 Task: Format the 'Budget Tracker' text with the Bell MT font, size 20, bold, and red color.
Action: Mouse moved to (128, 132)
Screenshot: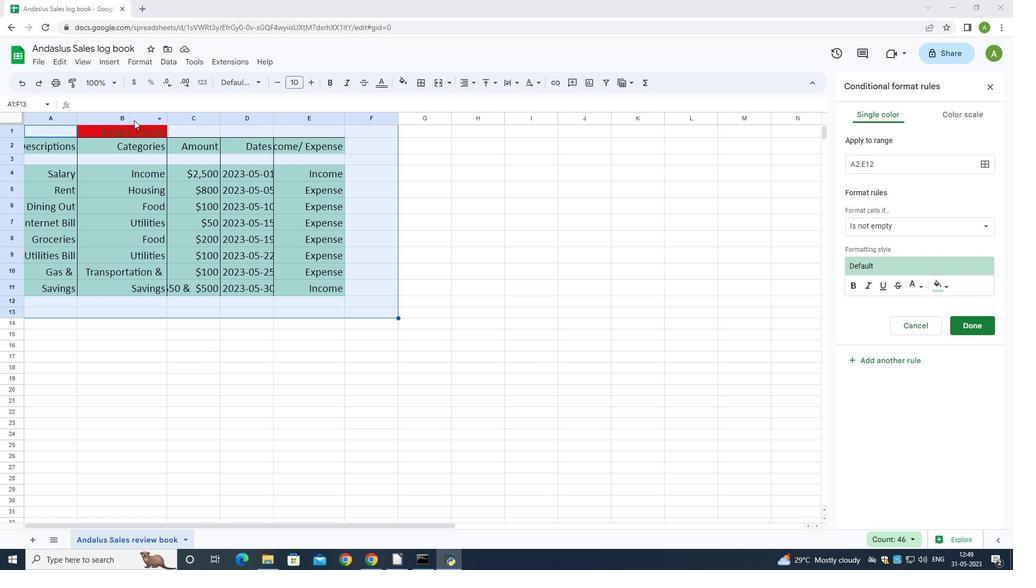 
Action: Mouse pressed left at (128, 132)
Screenshot: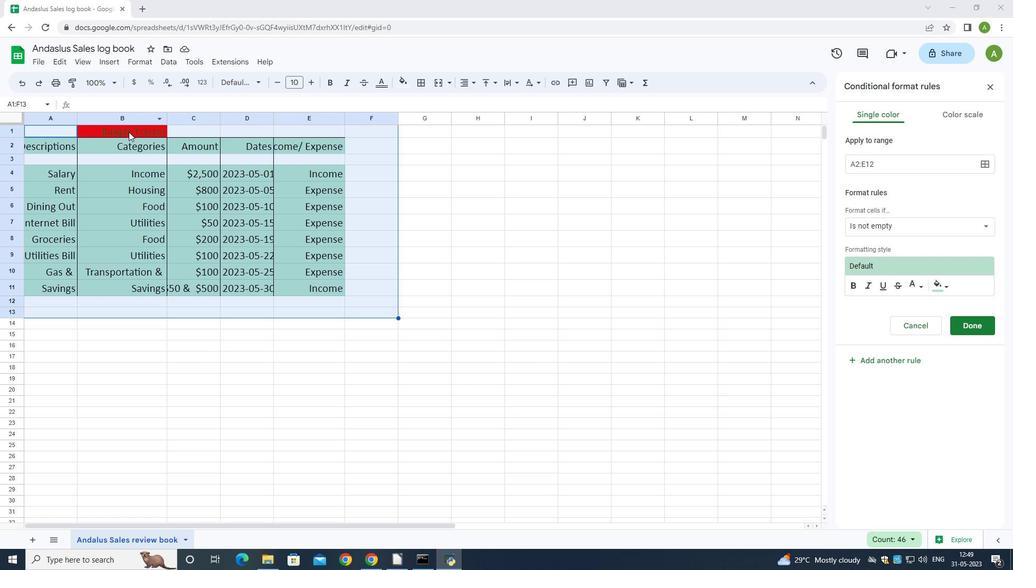 
Action: Mouse moved to (233, 83)
Screenshot: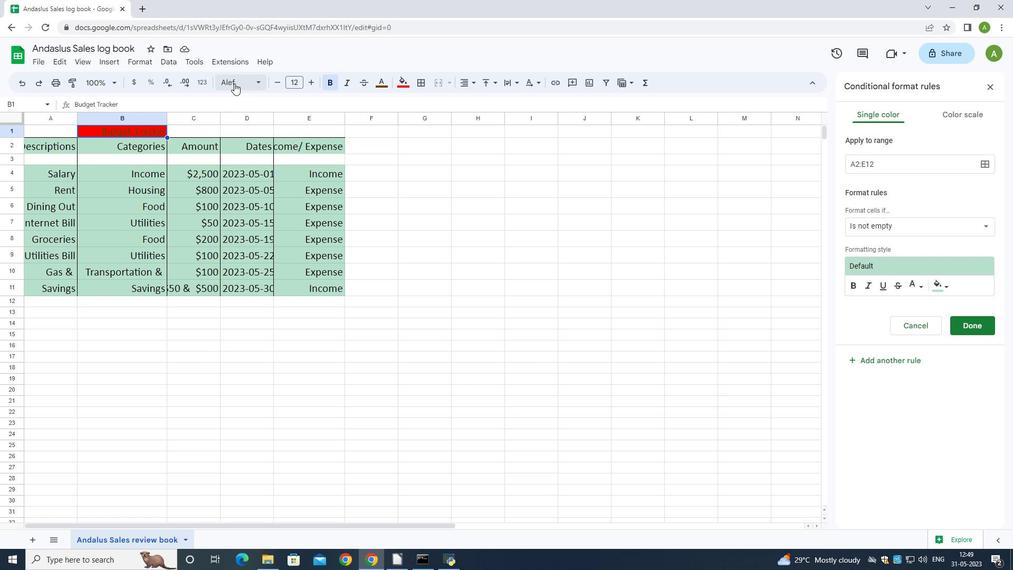 
Action: Mouse pressed left at (233, 83)
Screenshot: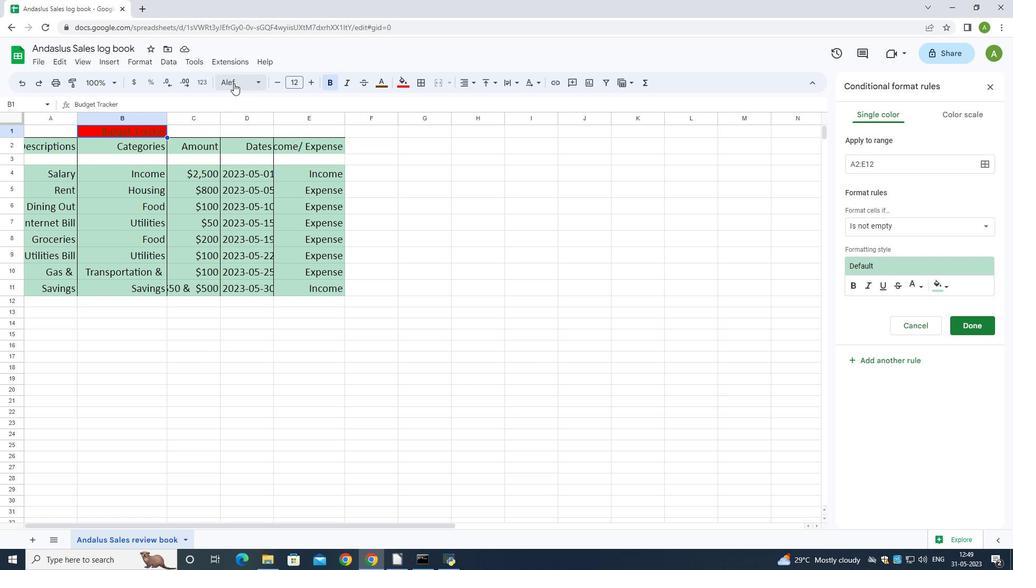 
Action: Mouse moved to (279, 257)
Screenshot: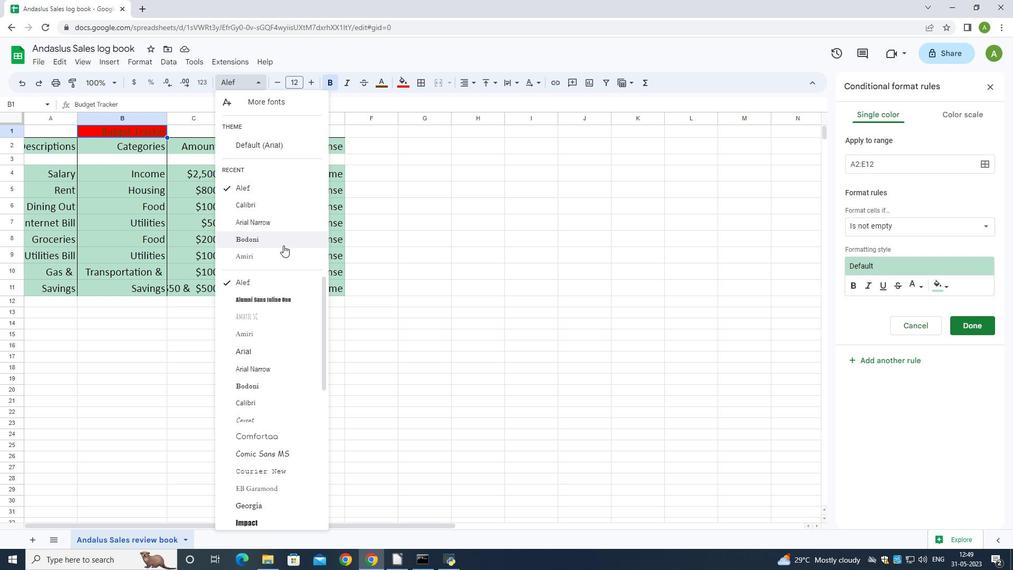 
Action: Mouse scrolled (279, 257) with delta (0, 0)
Screenshot: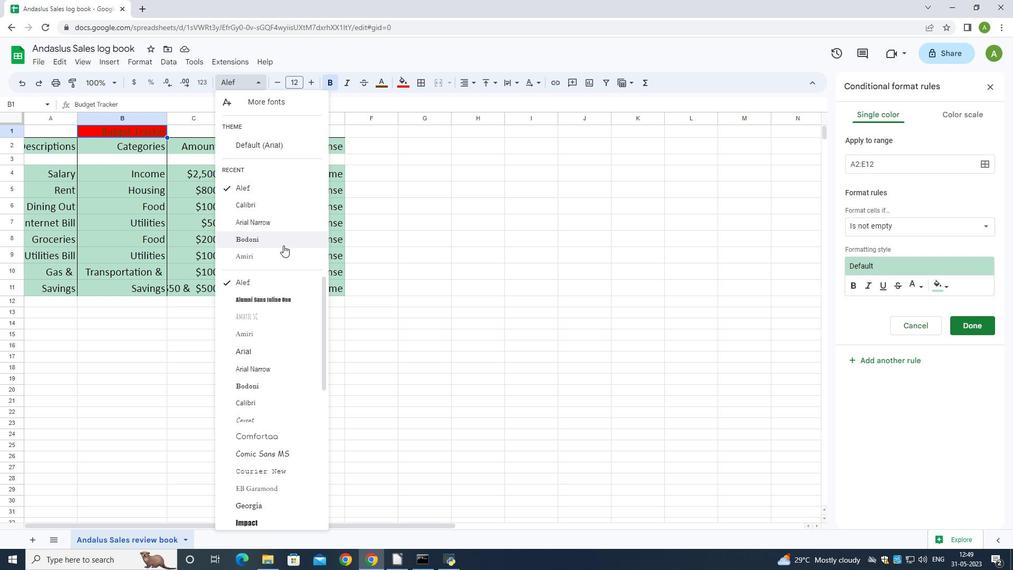 
Action: Mouse moved to (277, 262)
Screenshot: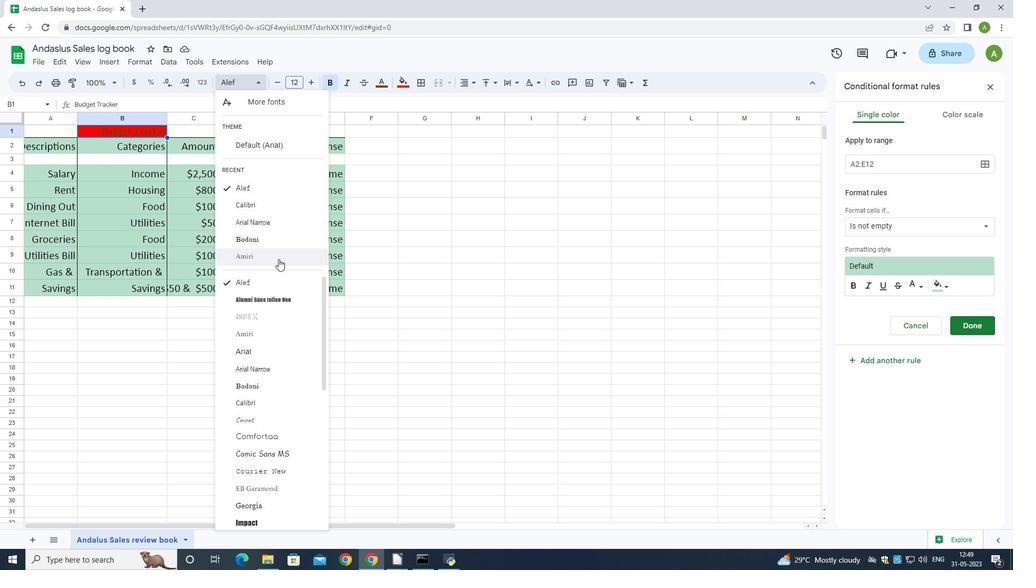 
Action: Mouse scrolled (277, 261) with delta (0, 0)
Screenshot: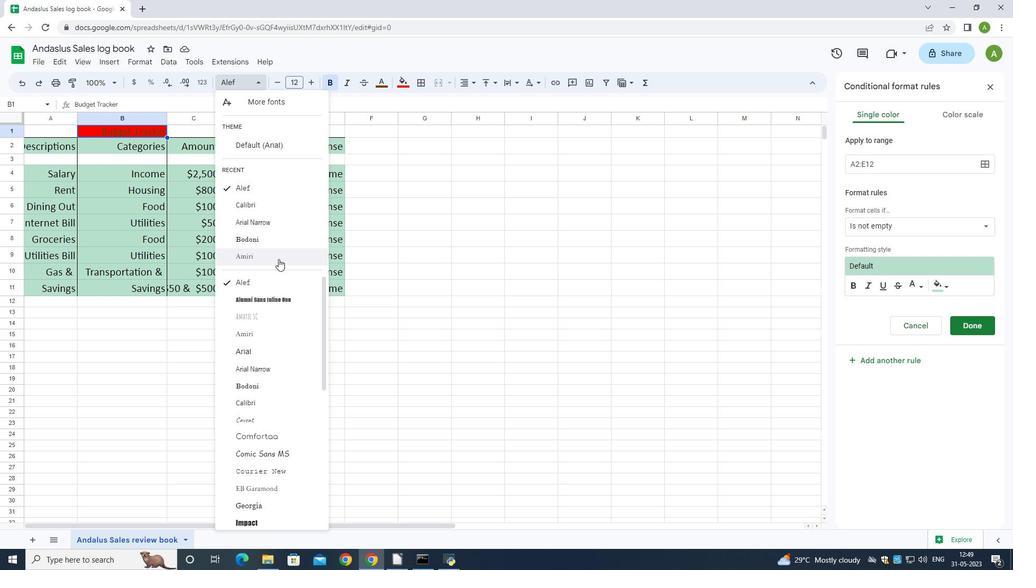 
Action: Mouse moved to (276, 264)
Screenshot: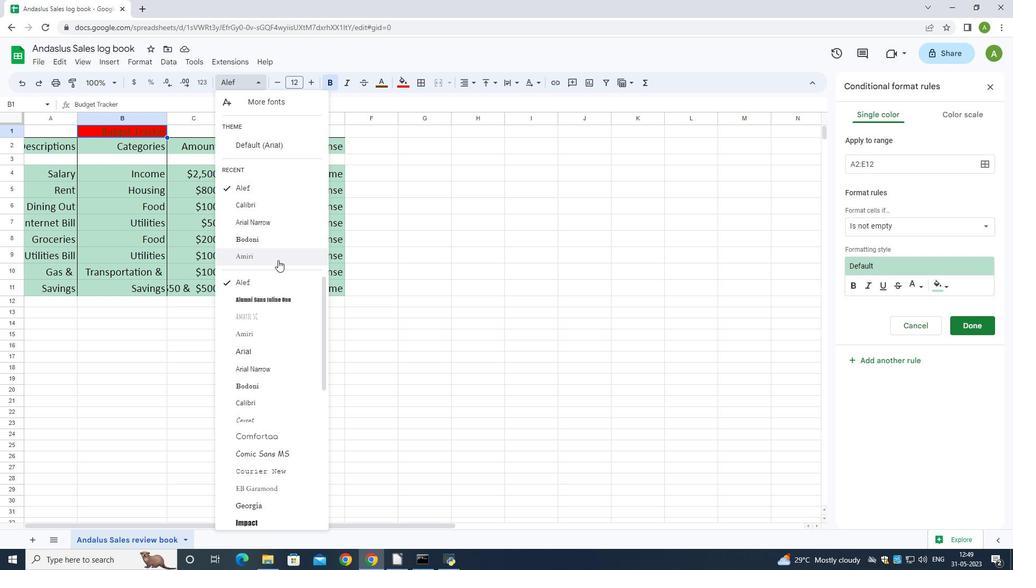 
Action: Mouse scrolled (276, 263) with delta (0, 0)
Screenshot: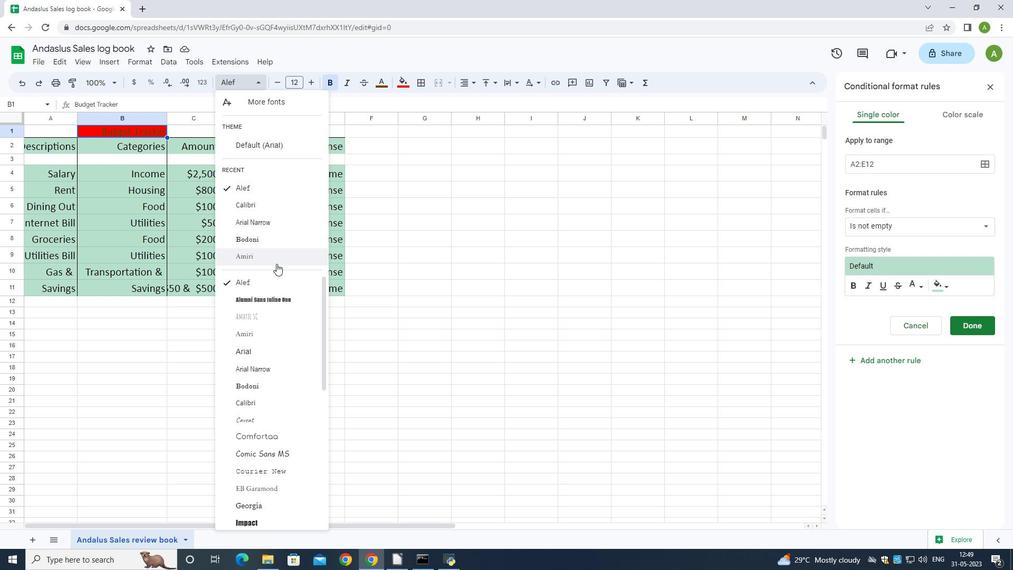 
Action: Mouse scrolled (276, 263) with delta (0, 0)
Screenshot: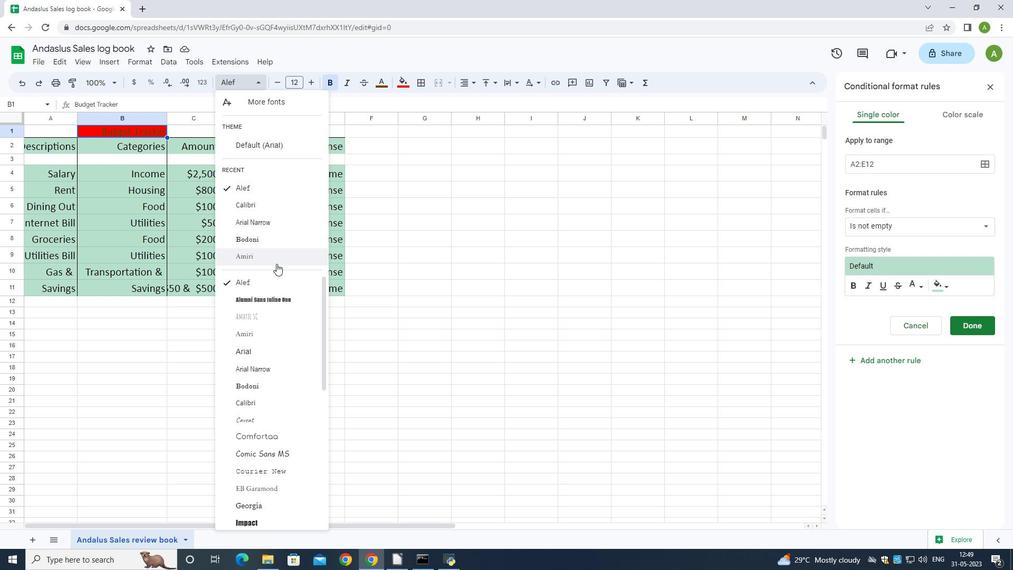 
Action: Mouse scrolled (276, 263) with delta (0, 0)
Screenshot: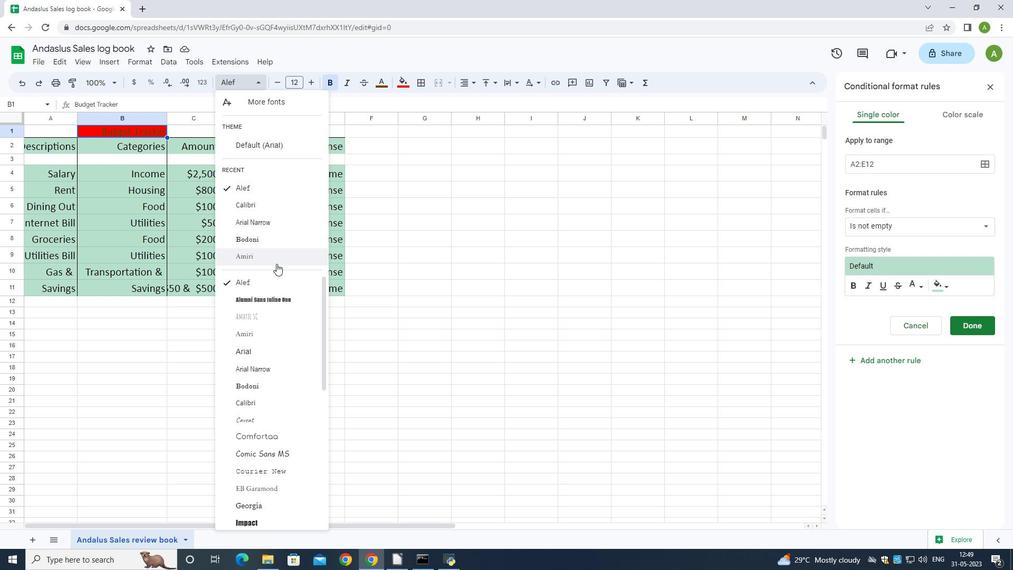
Action: Mouse moved to (281, 375)
Screenshot: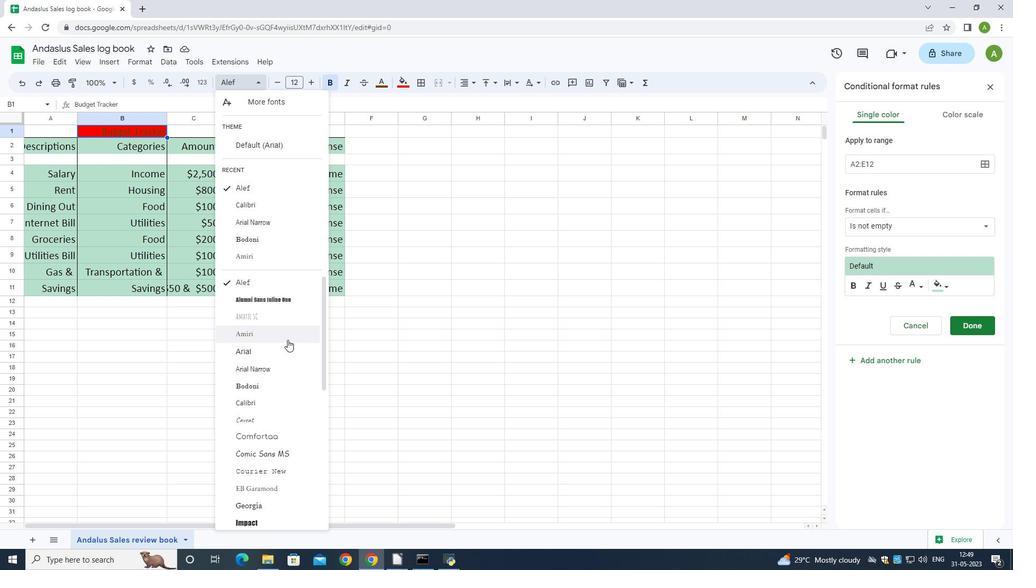 
Action: Mouse scrolled (281, 375) with delta (0, 0)
Screenshot: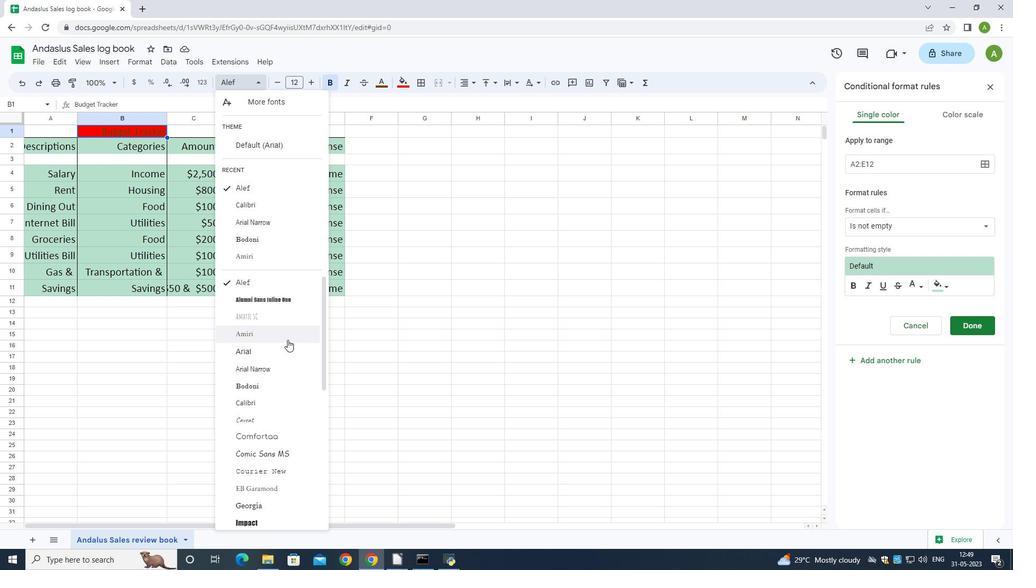 
Action: Mouse moved to (281, 380)
Screenshot: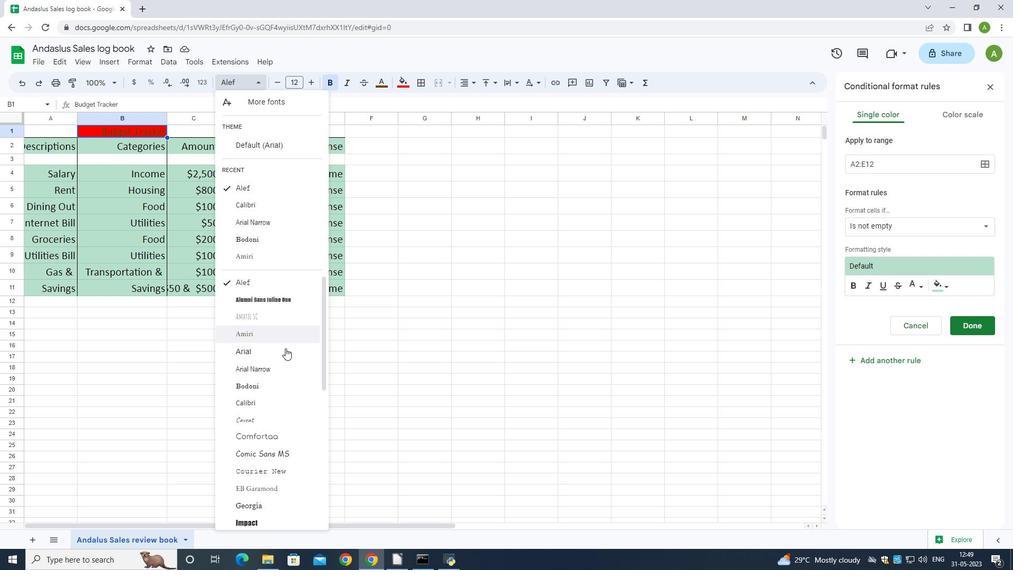 
Action: Mouse scrolled (281, 380) with delta (0, 0)
Screenshot: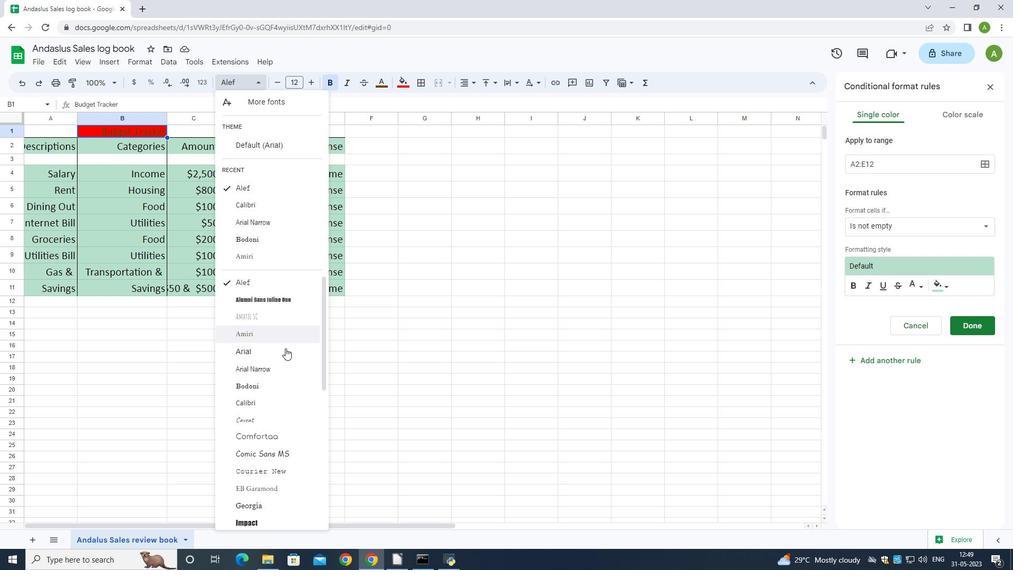 
Action: Mouse moved to (278, 401)
Screenshot: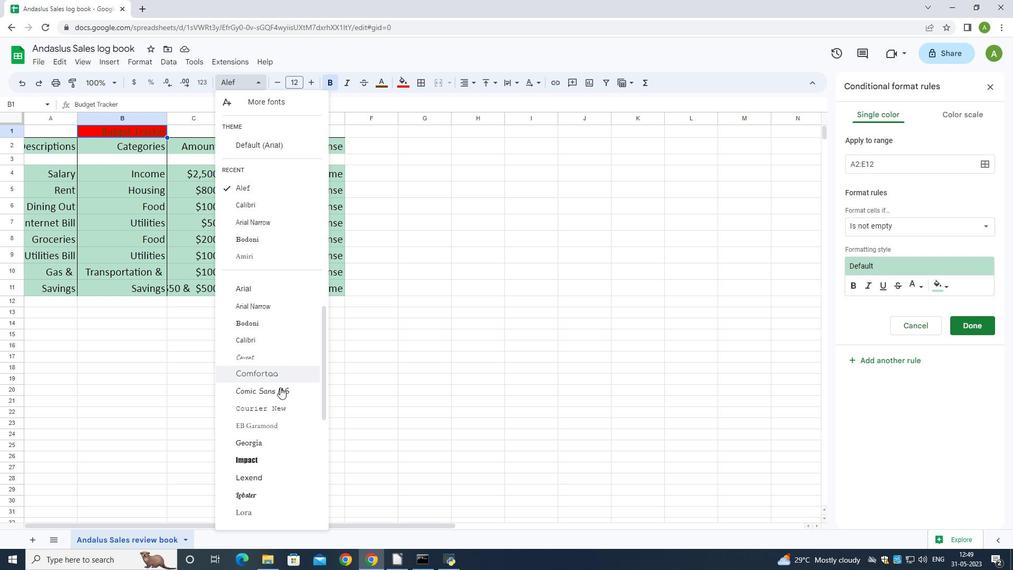 
Action: Mouse scrolled (278, 400) with delta (0, 0)
Screenshot: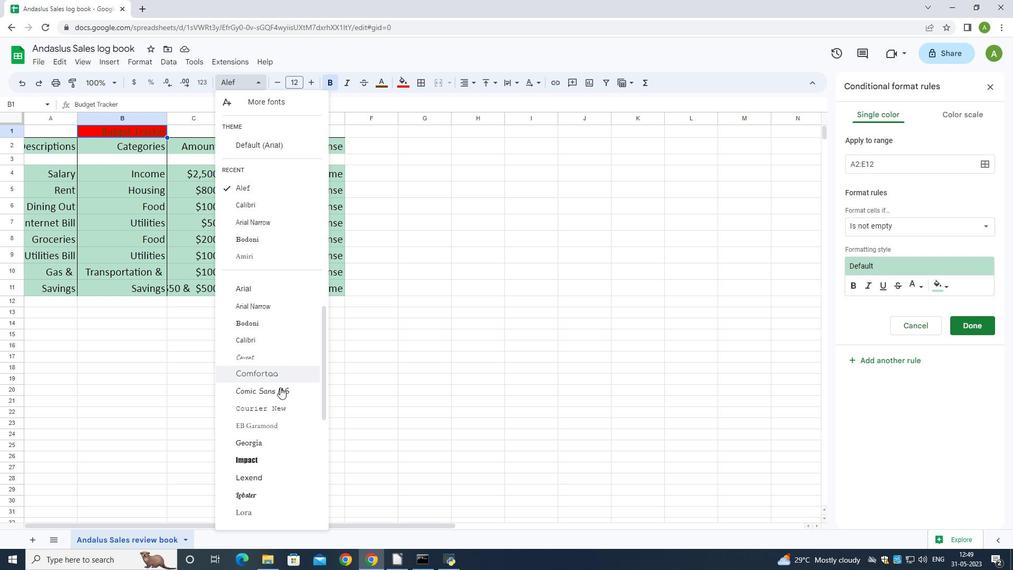 
Action: Mouse moved to (277, 404)
Screenshot: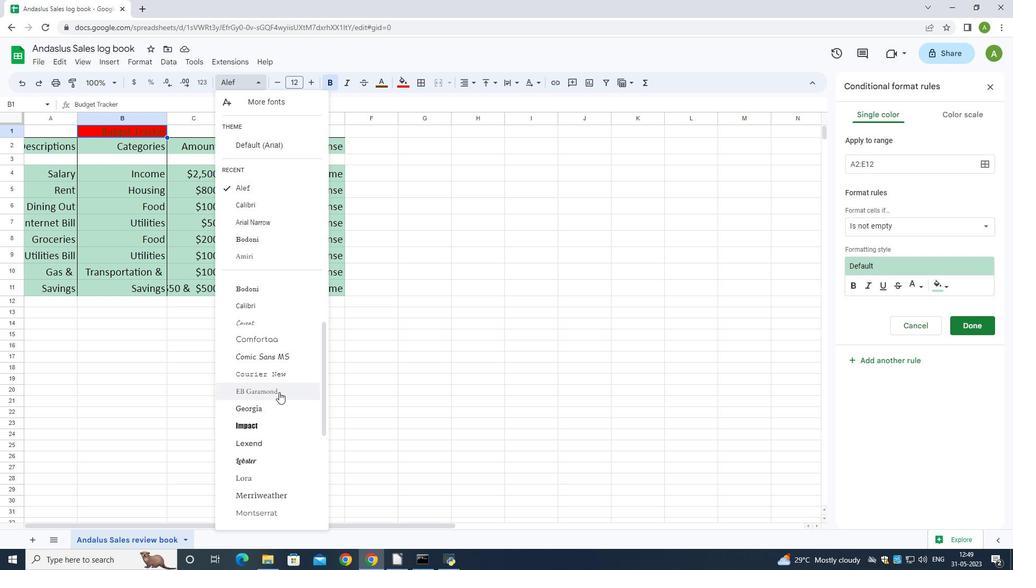
Action: Mouse scrolled (277, 403) with delta (0, 0)
Screenshot: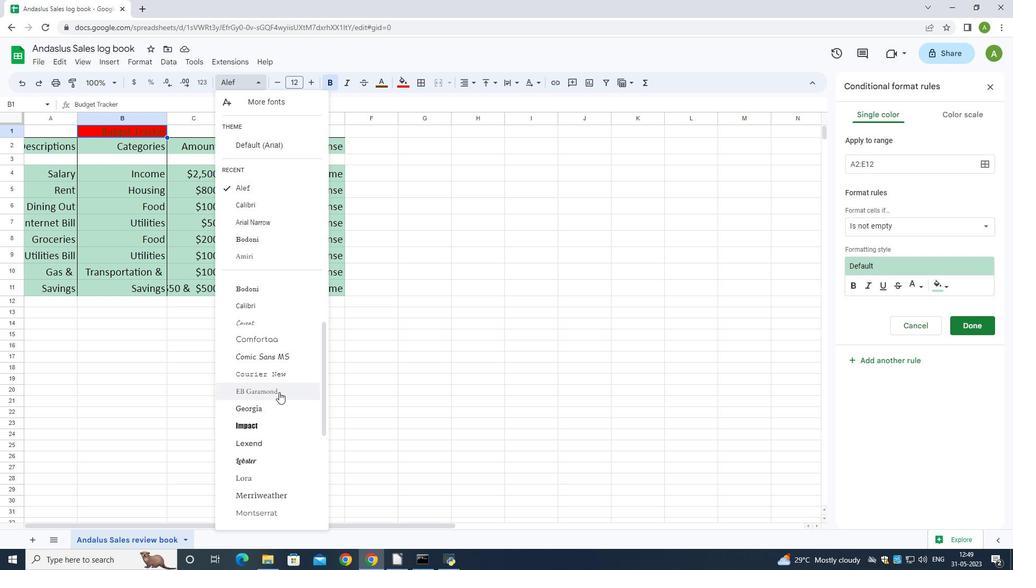 
Action: Mouse scrolled (277, 403) with delta (0, 0)
Screenshot: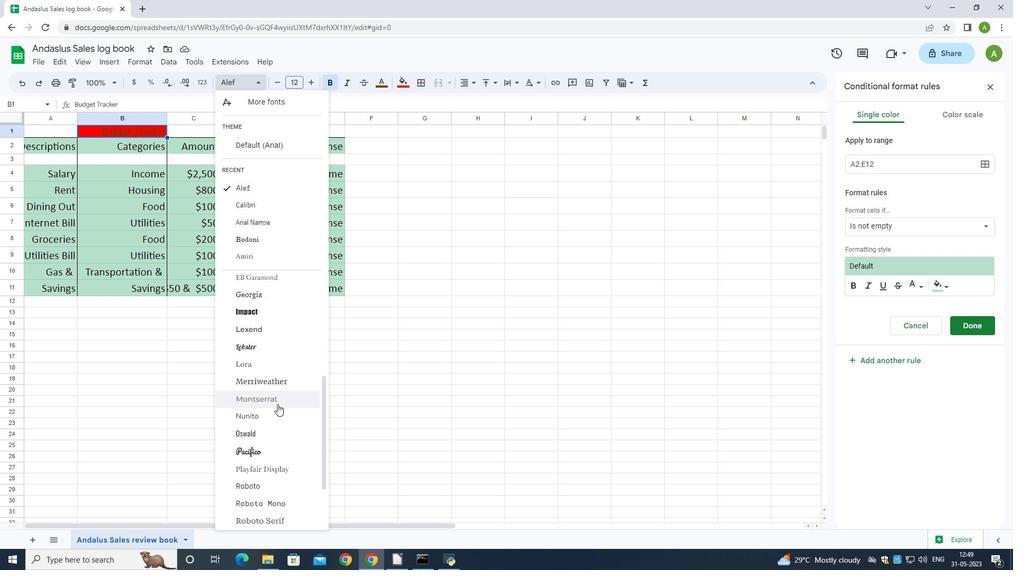 
Action: Mouse scrolled (277, 403) with delta (0, 0)
Screenshot: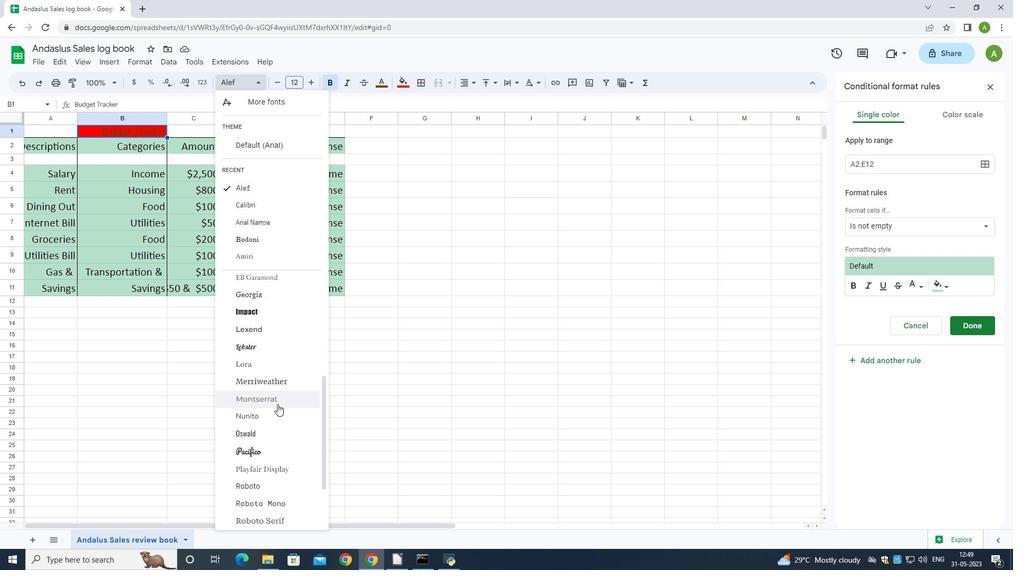 
Action: Mouse scrolled (277, 403) with delta (0, 0)
Screenshot: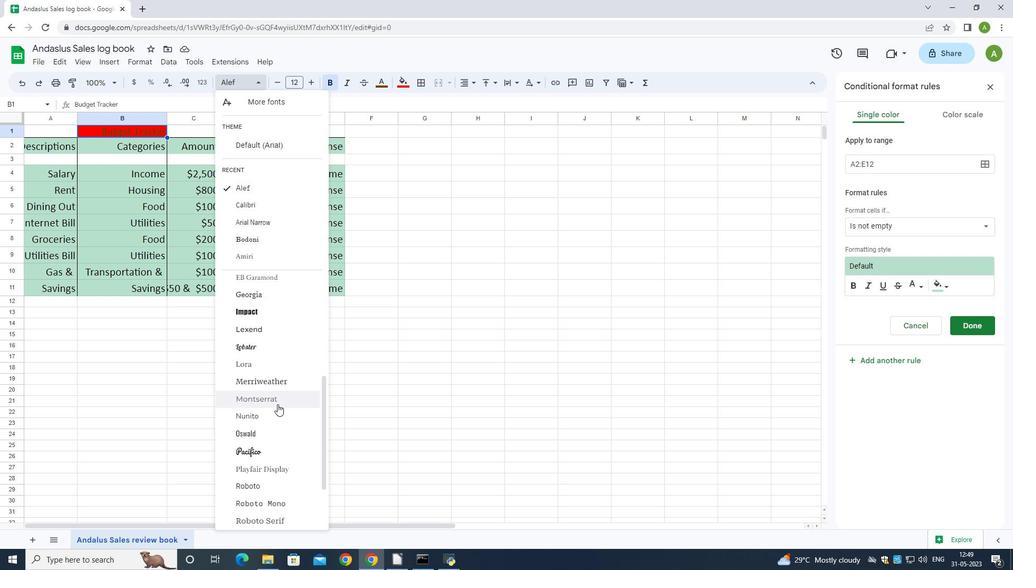 
Action: Mouse scrolled (277, 403) with delta (0, 0)
Screenshot: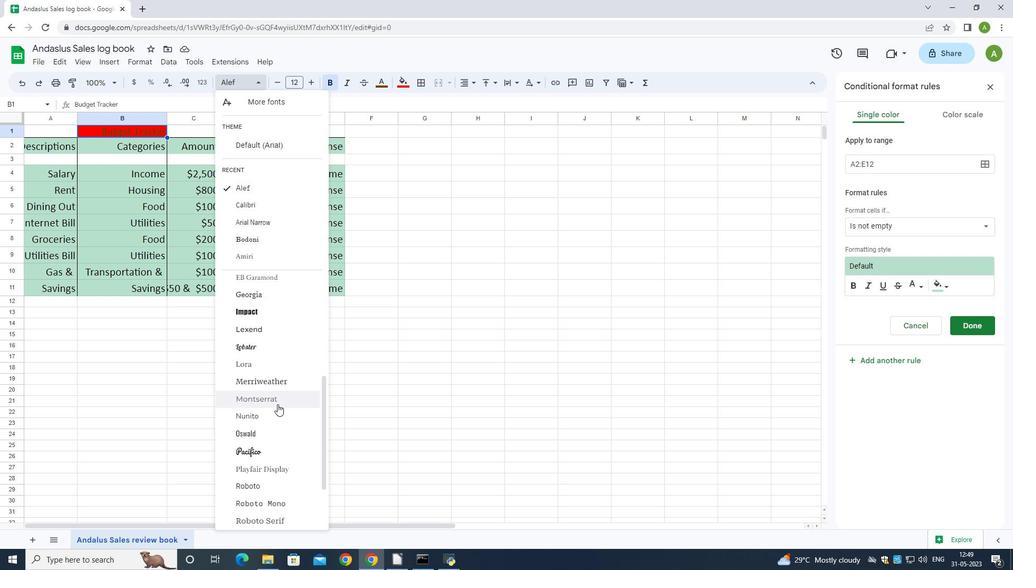 
Action: Mouse scrolled (277, 403) with delta (0, 0)
Screenshot: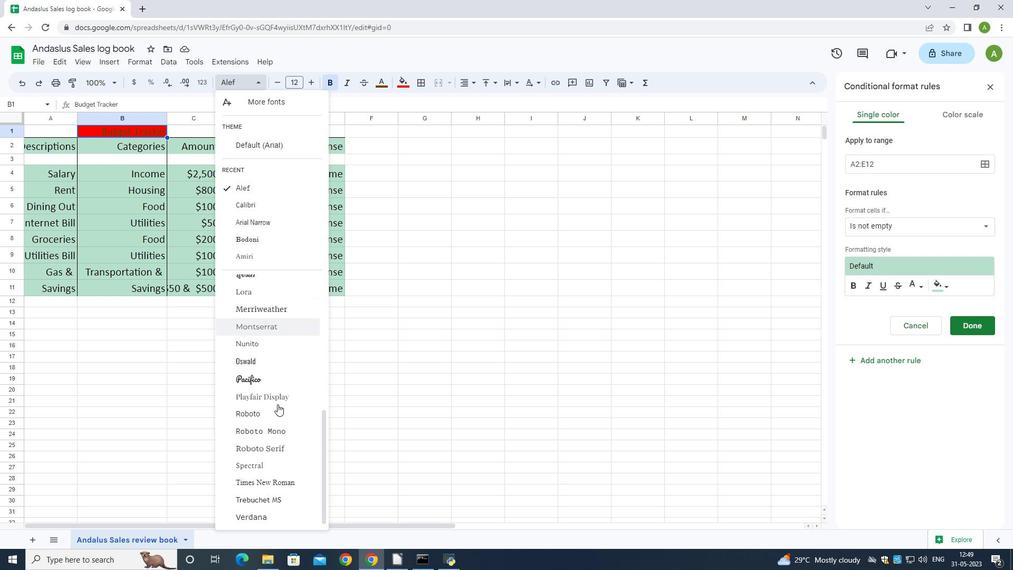 
Action: Mouse scrolled (277, 403) with delta (0, 0)
Screenshot: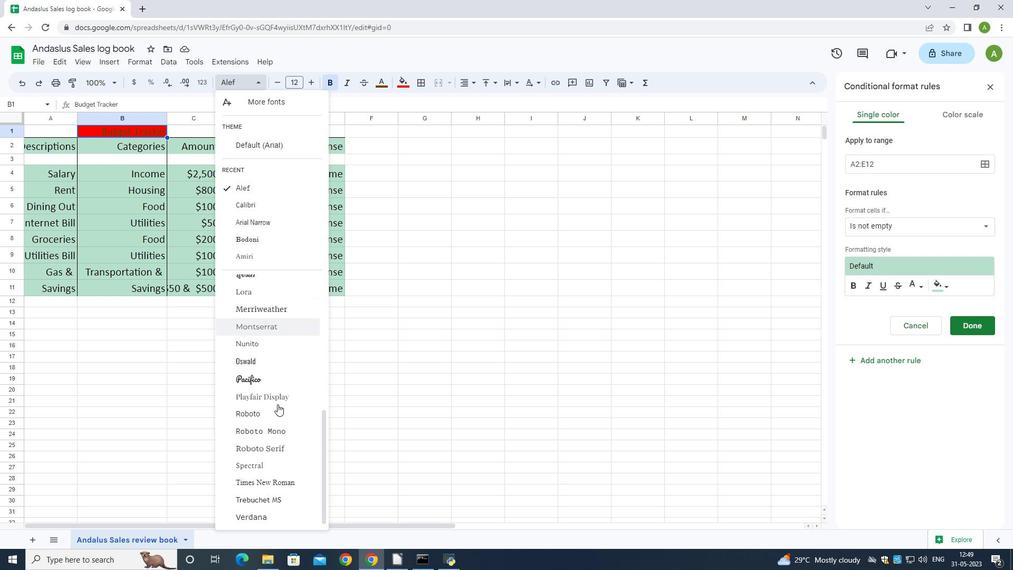 
Action: Mouse scrolled (277, 403) with delta (0, 0)
Screenshot: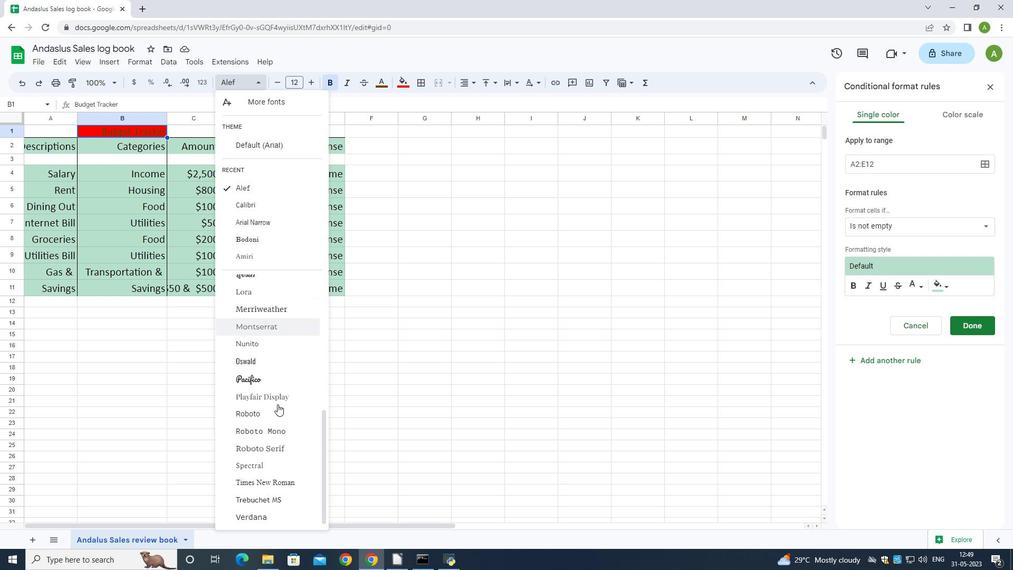 
Action: Mouse scrolled (277, 403) with delta (0, 0)
Screenshot: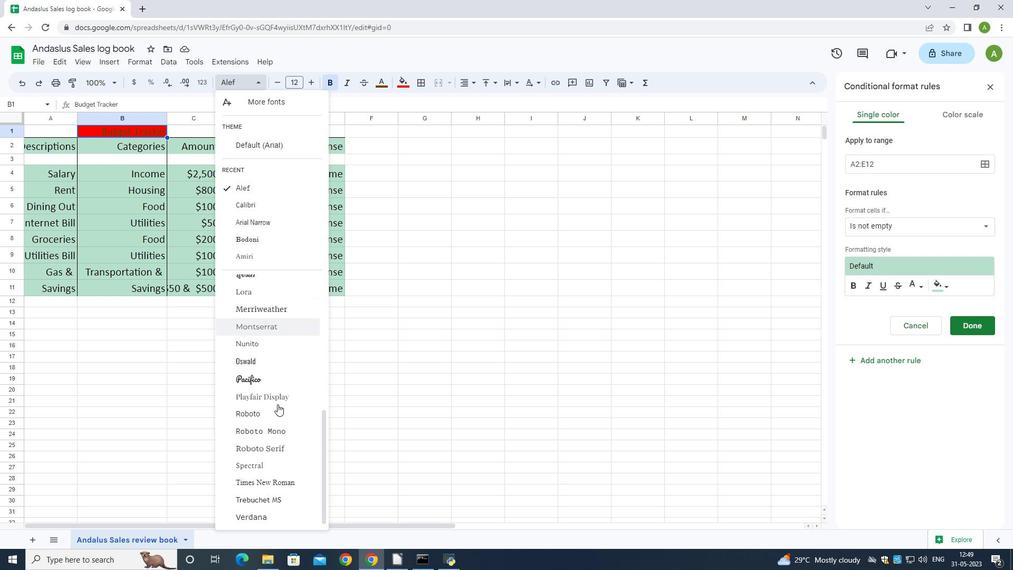 
Action: Mouse scrolled (277, 403) with delta (0, 0)
Screenshot: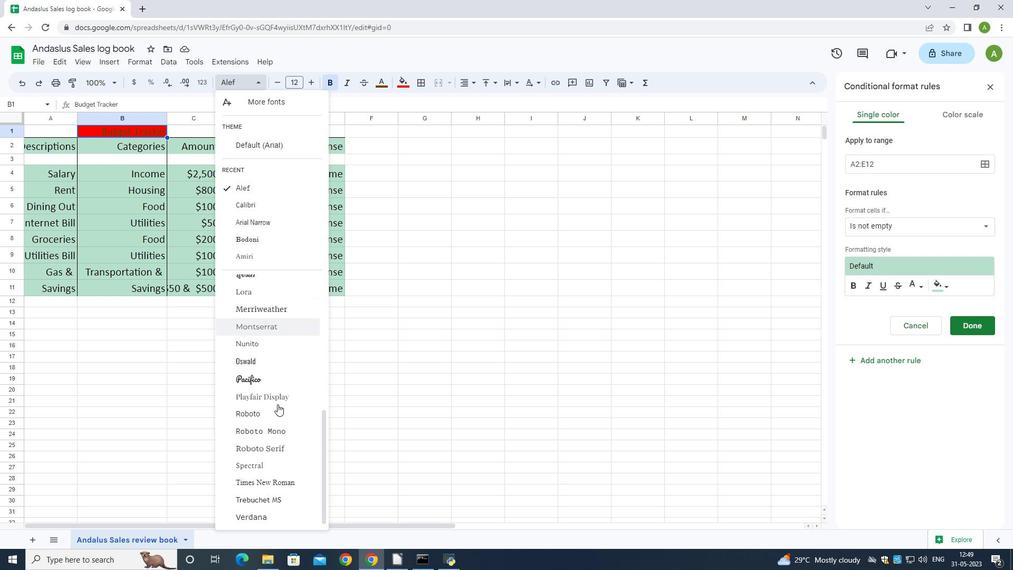 
Action: Mouse scrolled (277, 405) with delta (0, 0)
Screenshot: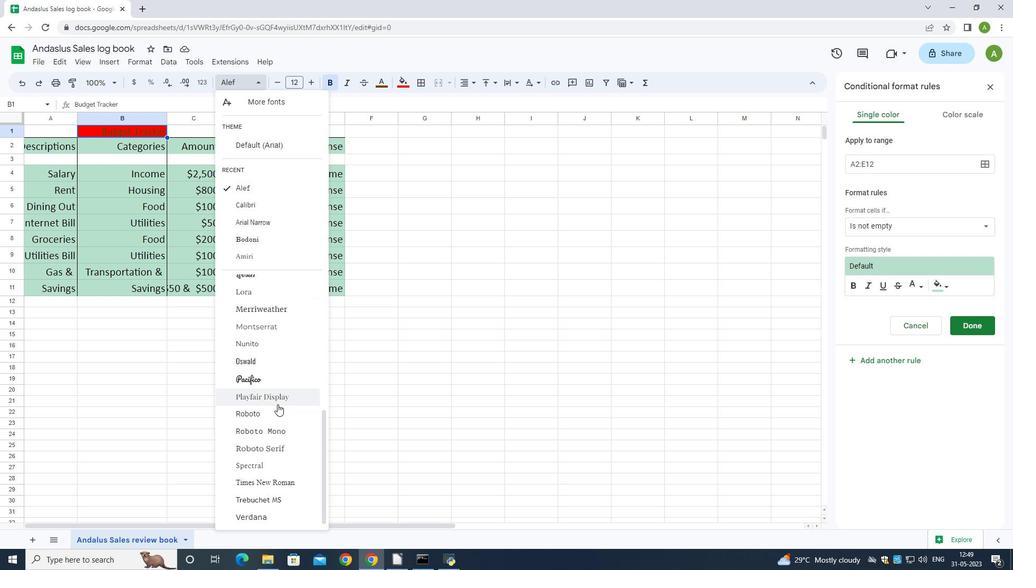 
Action: Mouse moved to (277, 404)
Screenshot: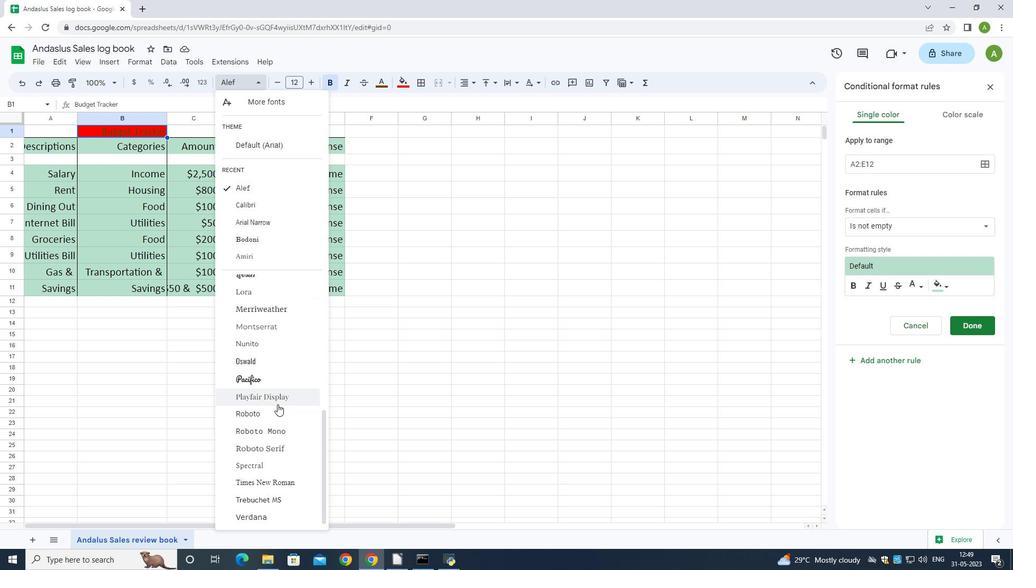 
Action: Mouse scrolled (277, 405) with delta (0, 0)
Screenshot: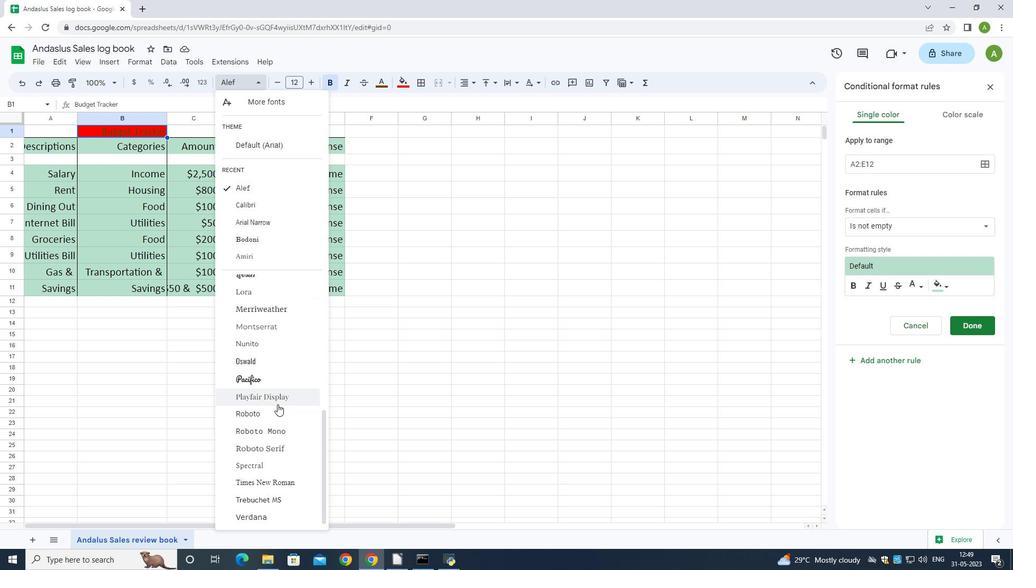 
Action: Mouse moved to (266, 398)
Screenshot: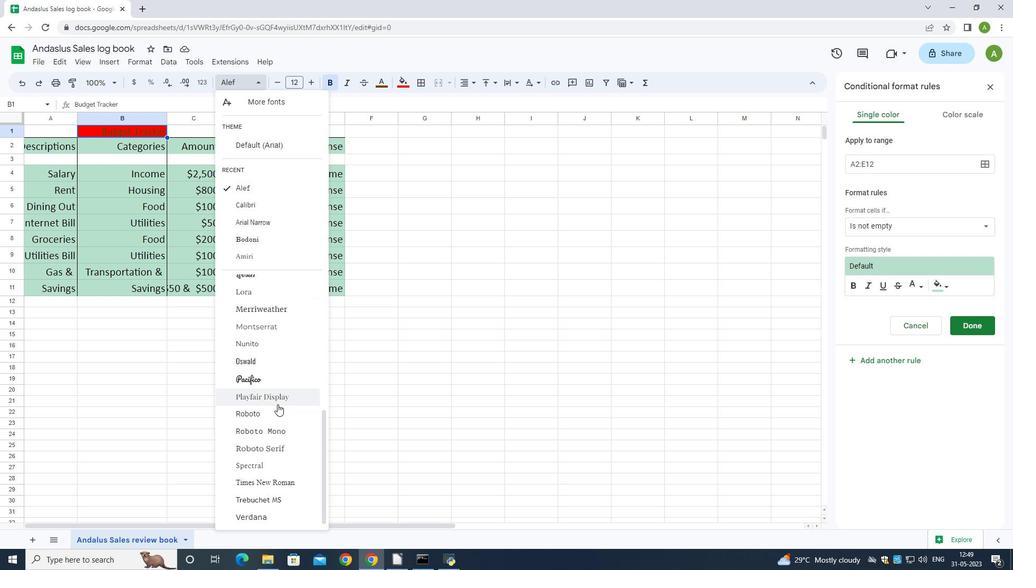 
Action: Mouse scrolled (266, 398) with delta (0, 0)
Screenshot: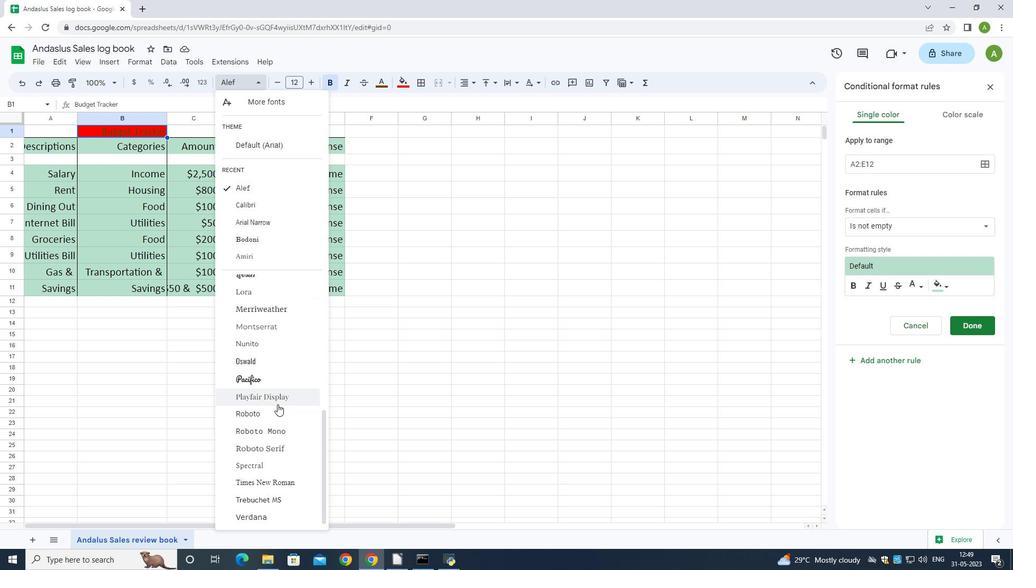 
Action: Mouse moved to (258, 390)
Screenshot: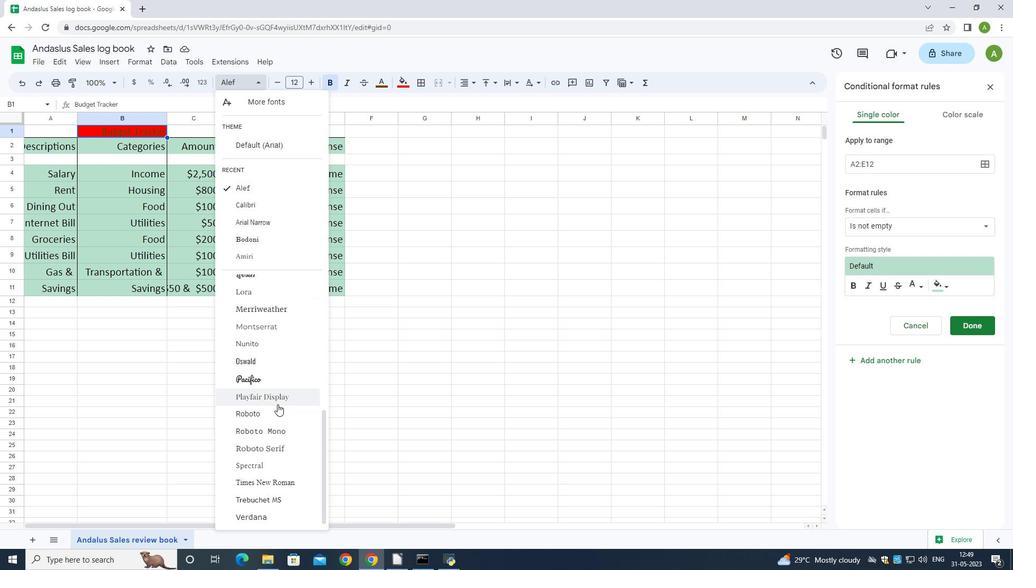 
Action: Mouse scrolled (258, 390) with delta (0, 0)
Screenshot: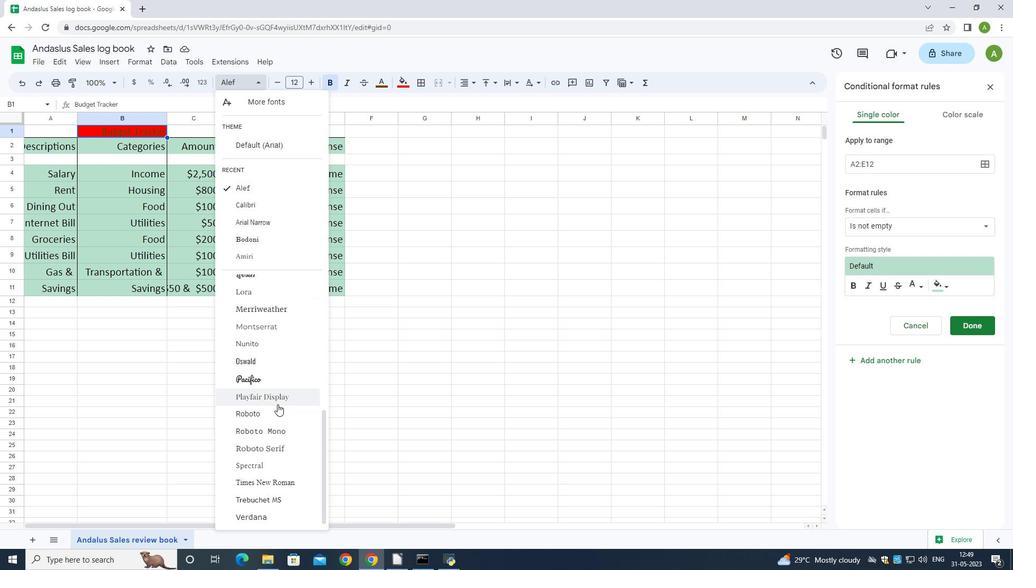 
Action: Mouse moved to (239, 284)
Screenshot: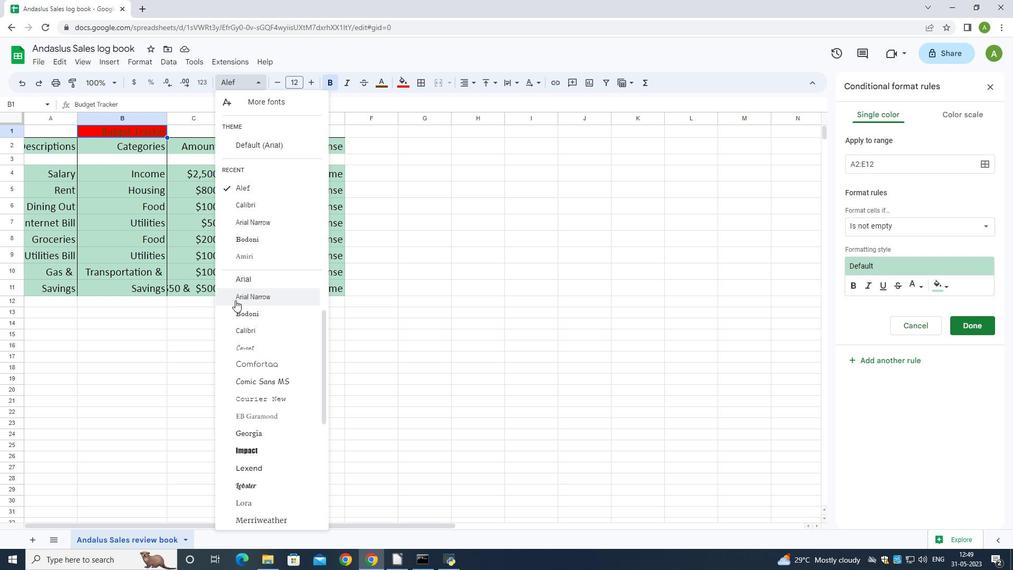 
Action: Mouse scrolled (239, 284) with delta (0, 0)
Screenshot: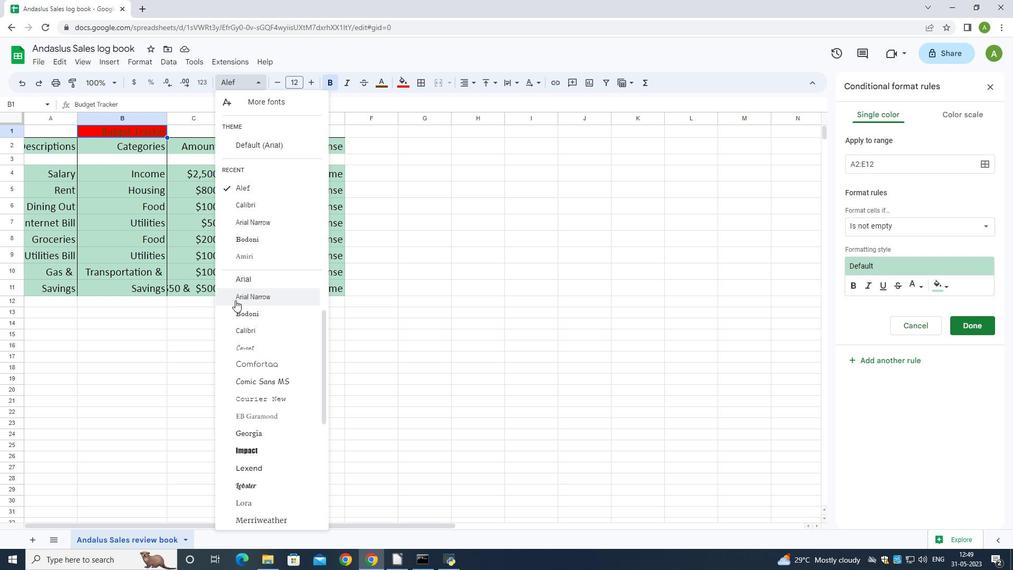 
Action: Mouse moved to (240, 274)
Screenshot: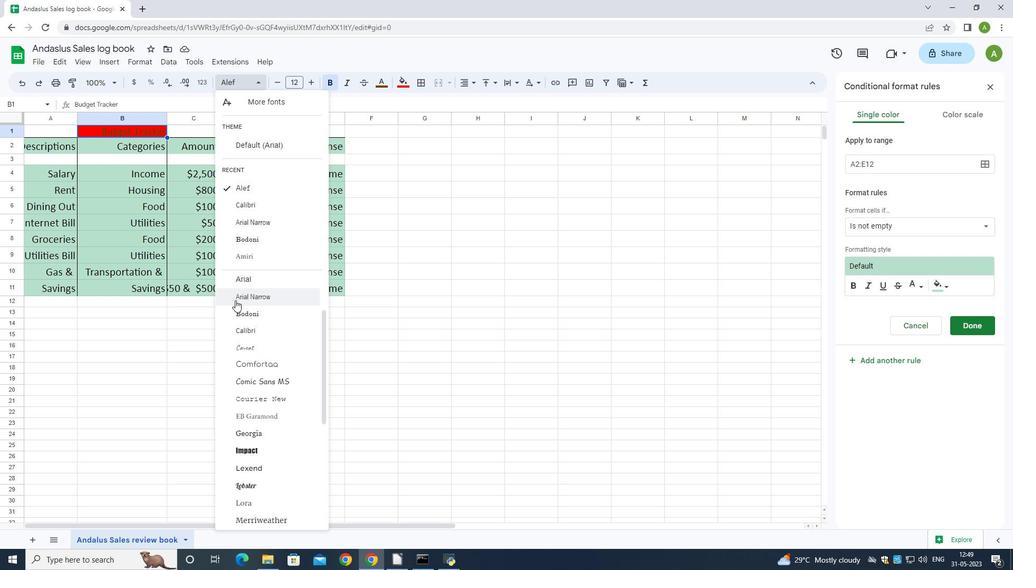 
Action: Mouse scrolled (240, 275) with delta (0, 0)
Screenshot: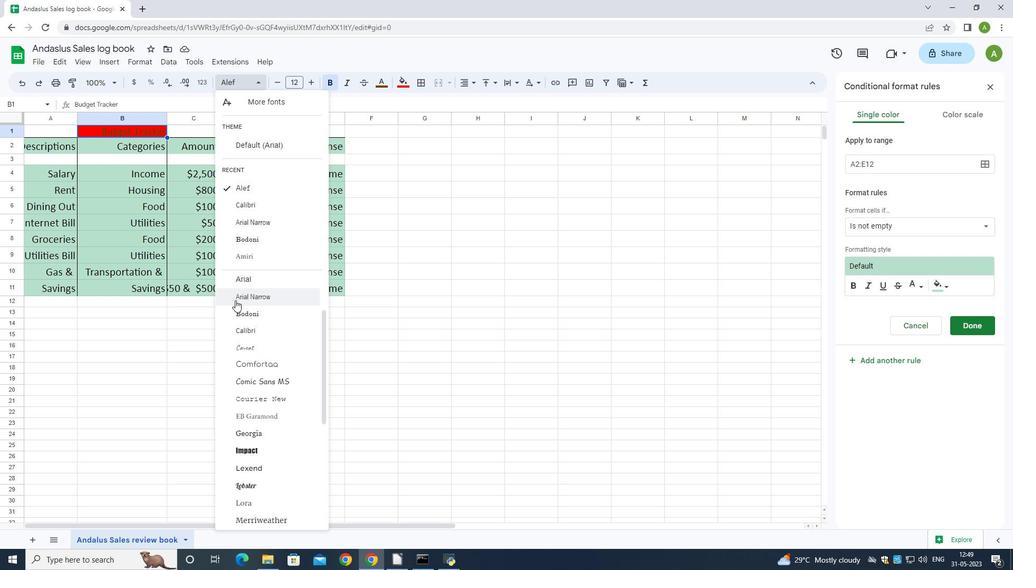 
Action: Mouse moved to (240, 268)
Screenshot: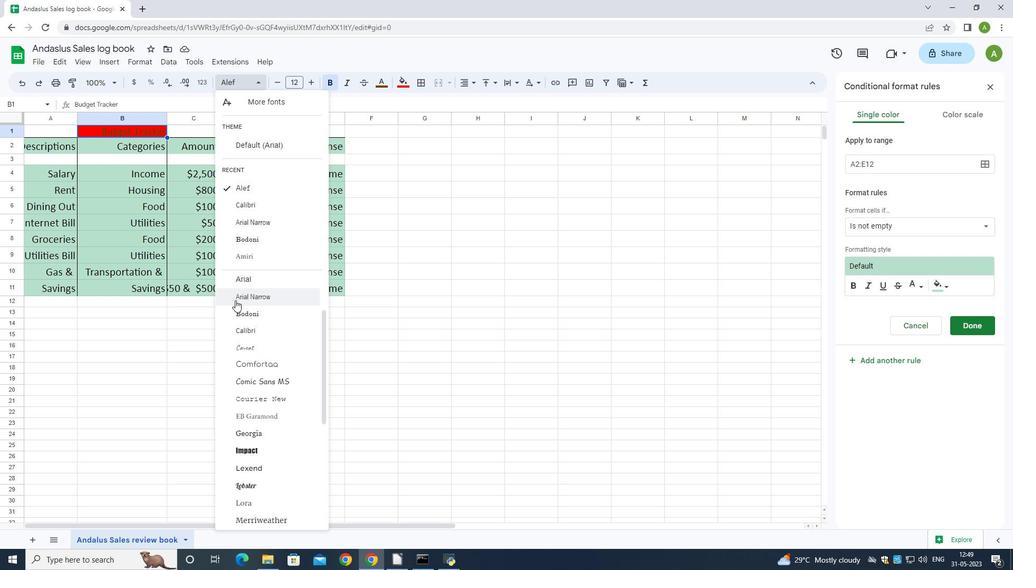
Action: Mouse scrolled (240, 268) with delta (0, 0)
Screenshot: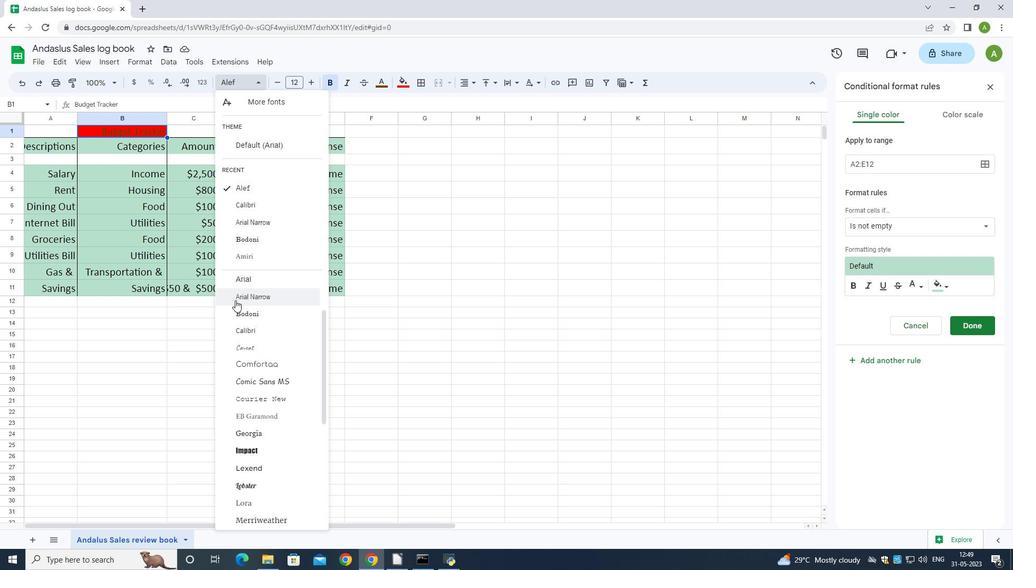 
Action: Mouse moved to (240, 250)
Screenshot: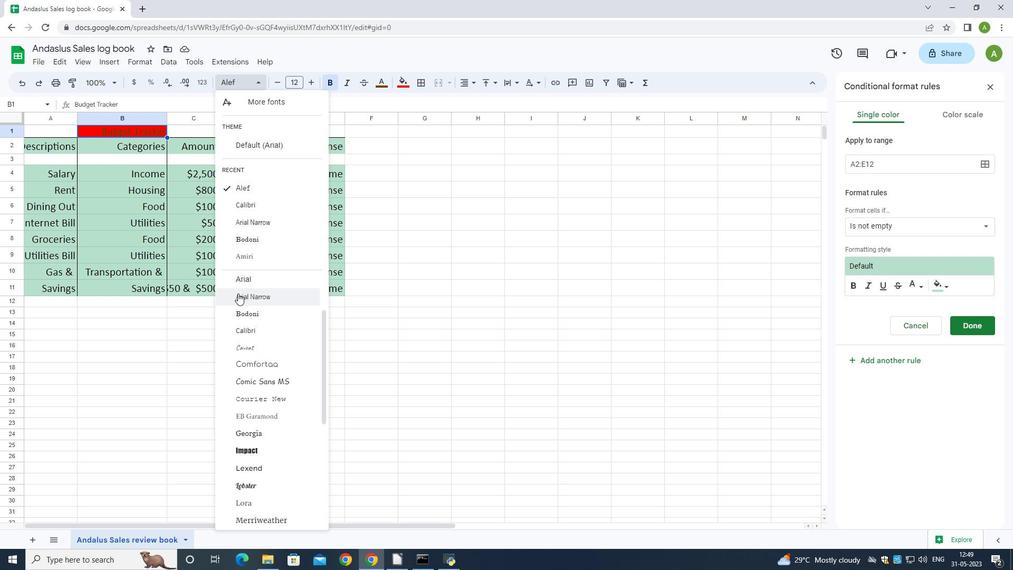 
Action: Mouse scrolled (240, 251) with delta (0, 0)
Screenshot: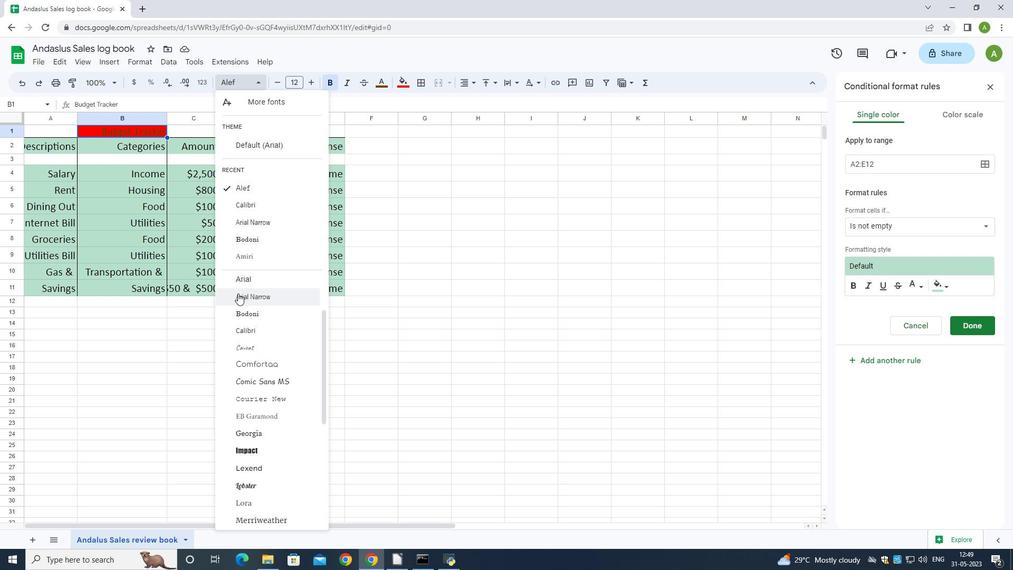 
Action: Mouse moved to (293, 139)
Screenshot: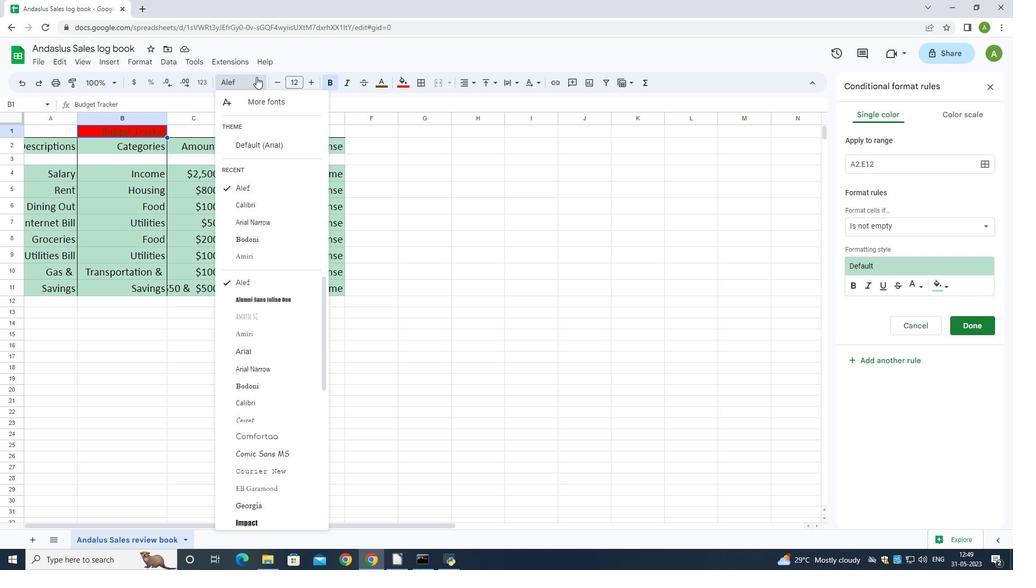 
Action: Mouse scrolled (293, 140) with delta (0, 0)
Screenshot: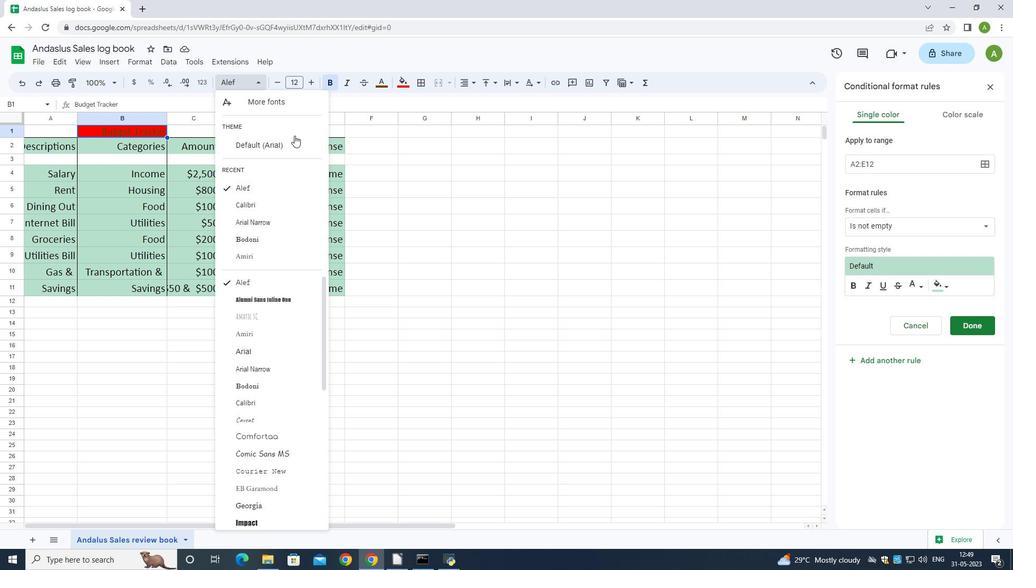 
Action: Mouse moved to (272, 104)
Screenshot: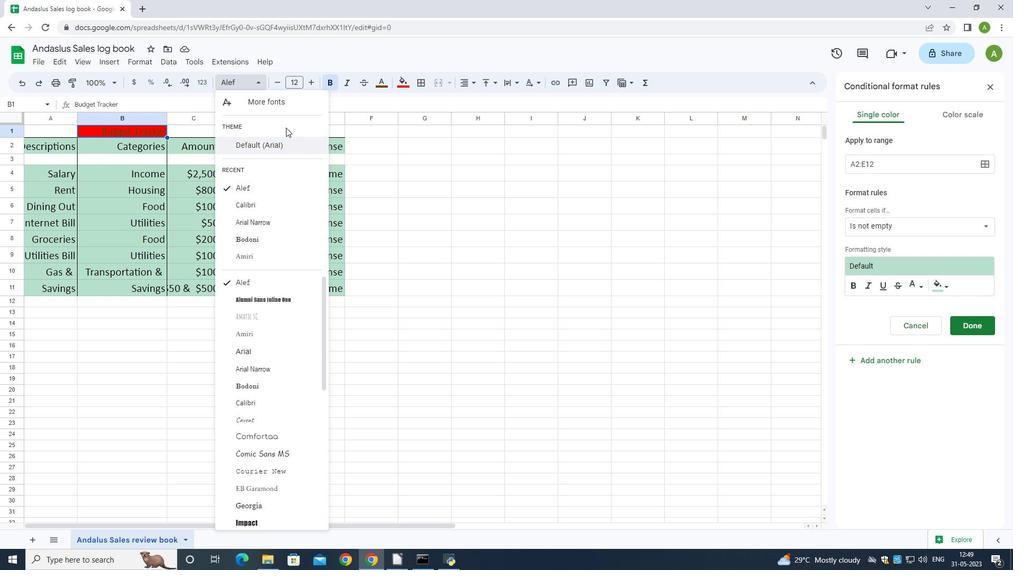 
Action: Mouse pressed left at (272, 104)
Screenshot: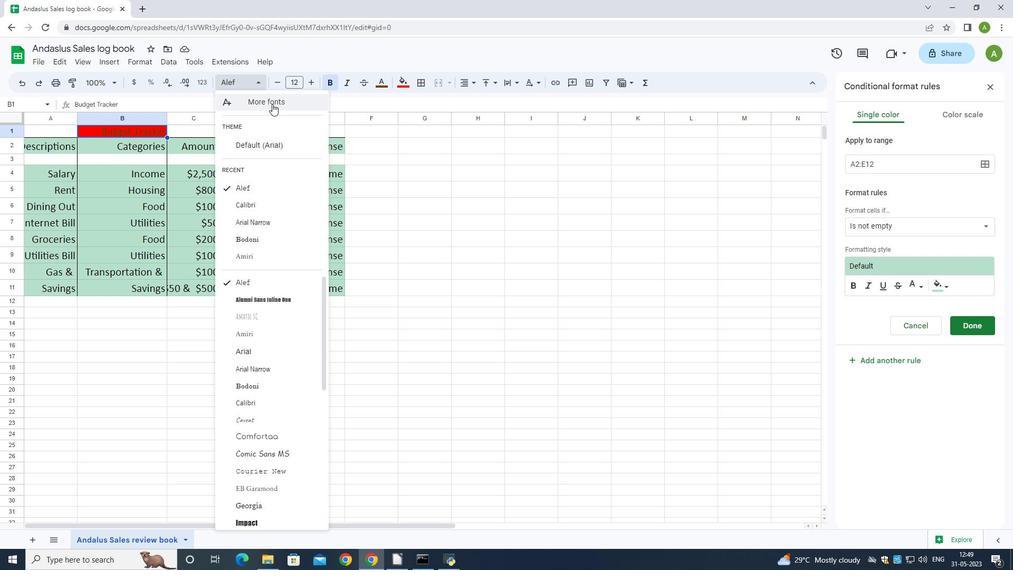 
Action: Mouse moved to (340, 173)
Screenshot: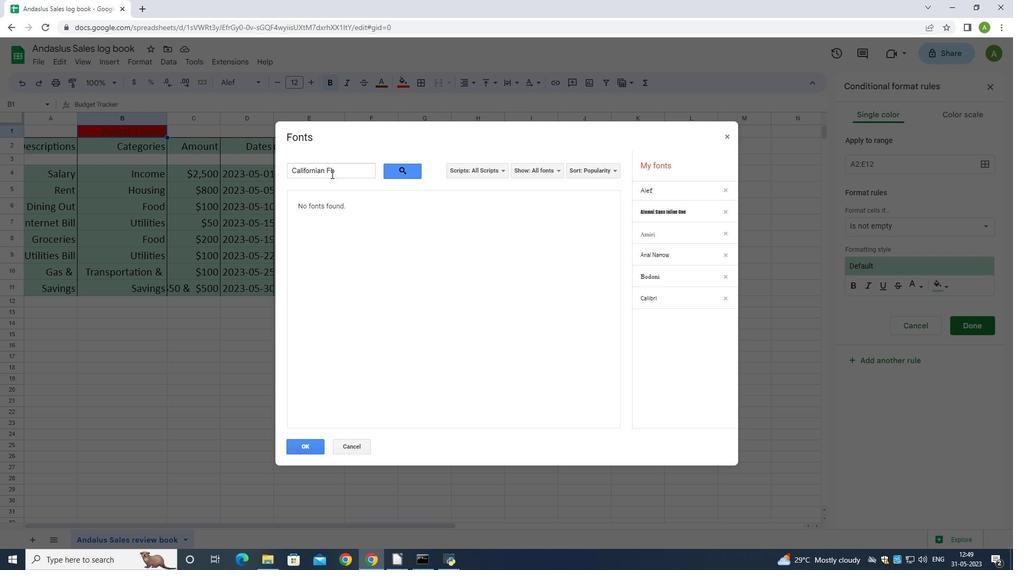 
Action: Mouse pressed left at (340, 173)
Screenshot: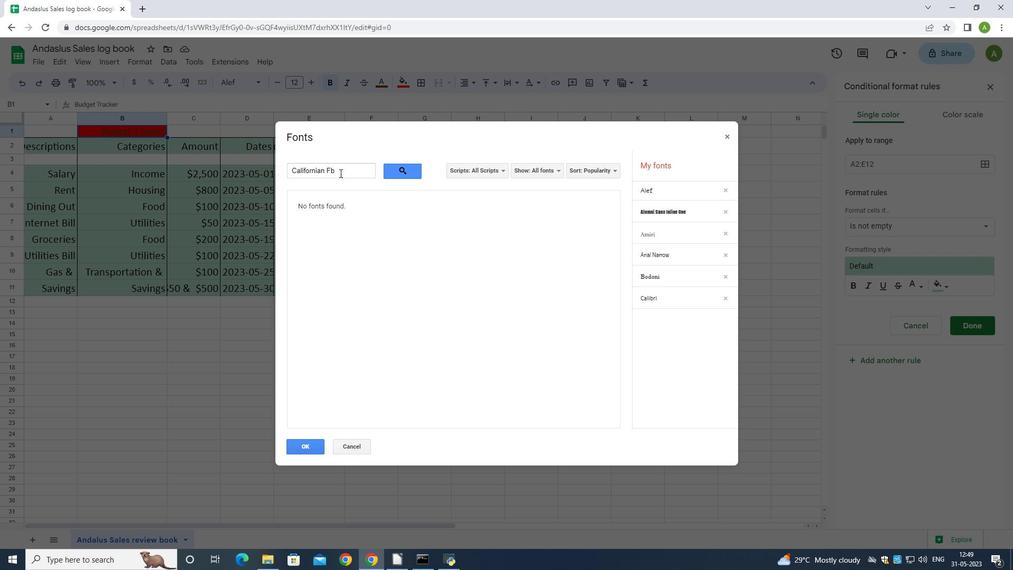 
Action: Mouse pressed left at (340, 173)
Screenshot: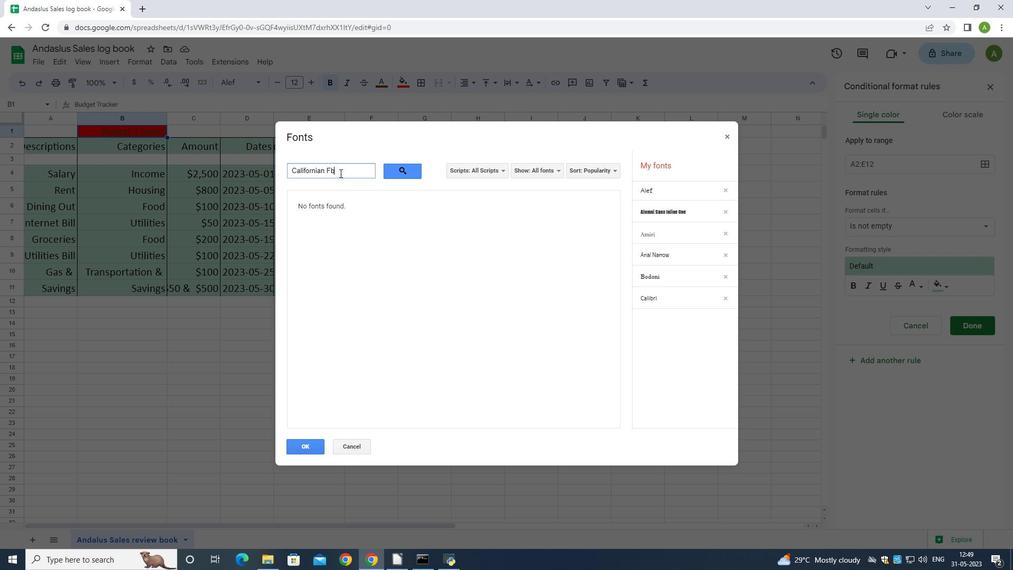 
Action: Mouse pressed left at (340, 173)
Screenshot: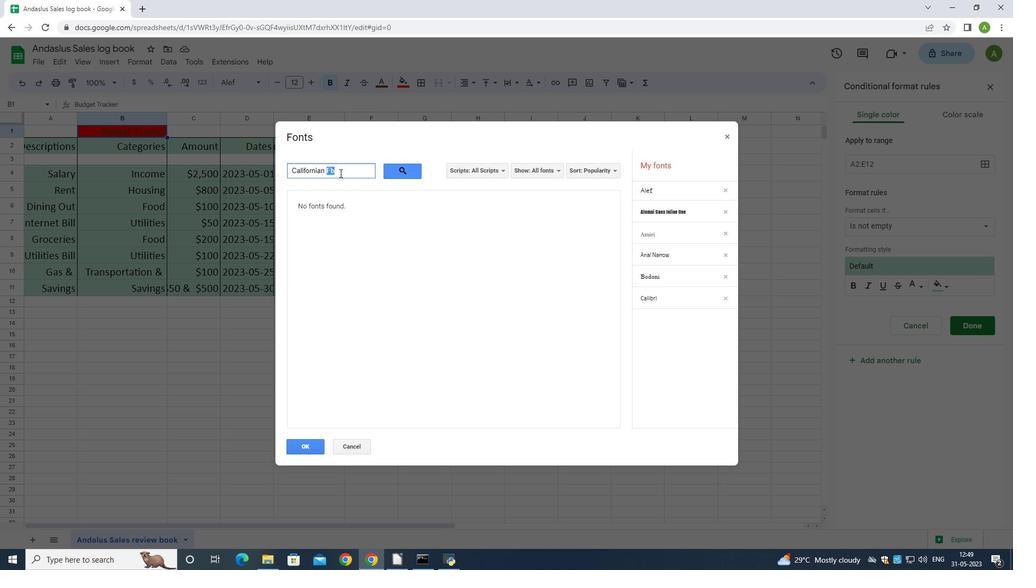 
Action: Key pressed <Key.backspace><Key.shift>Bell<Key.space><Key.shift>Mt
Screenshot: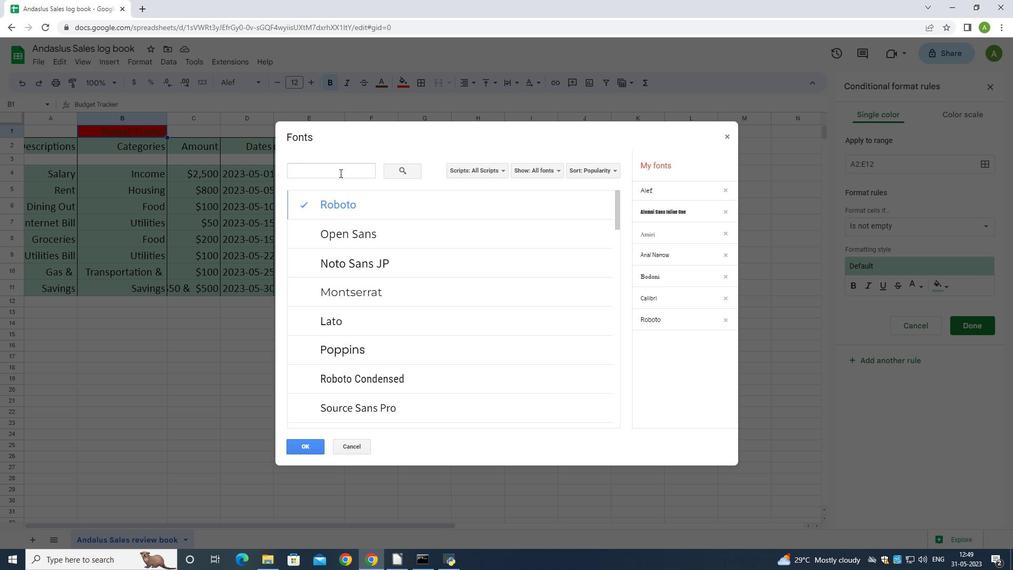 
Action: Mouse pressed left at (340, 173)
Screenshot: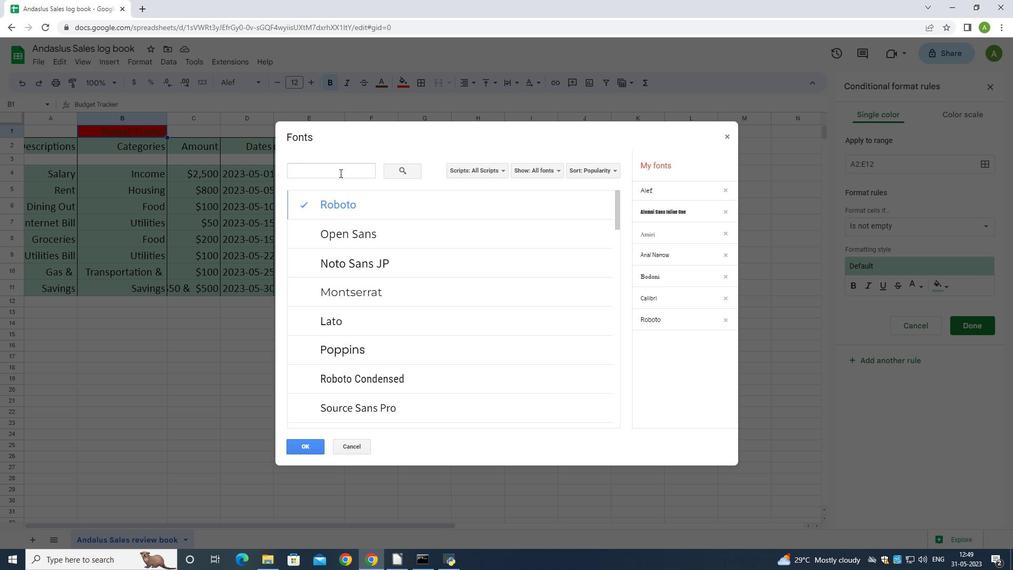 
Action: Key pressed <Key.shift>Bell
Screenshot: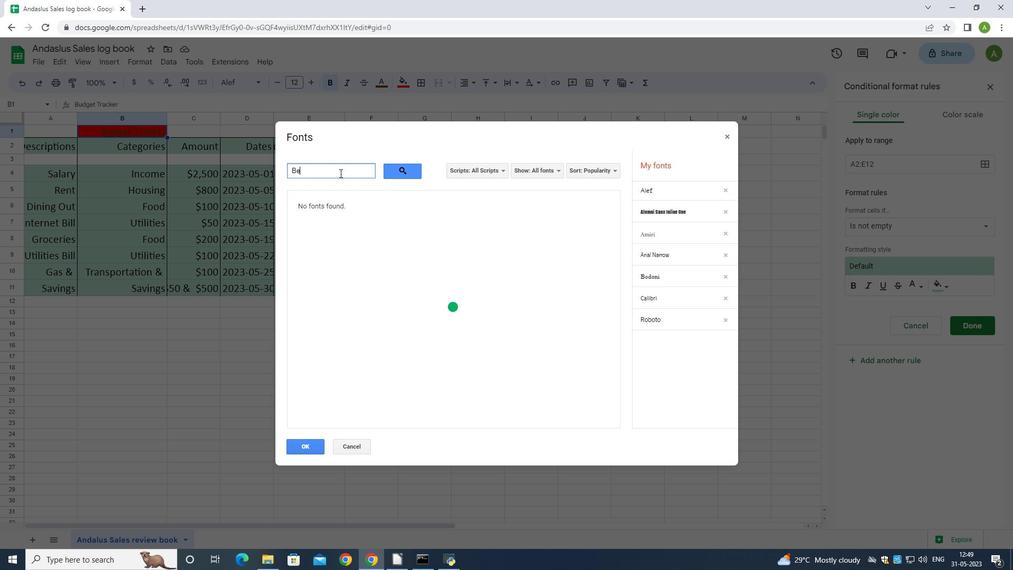 
Action: Mouse moved to (354, 378)
Screenshot: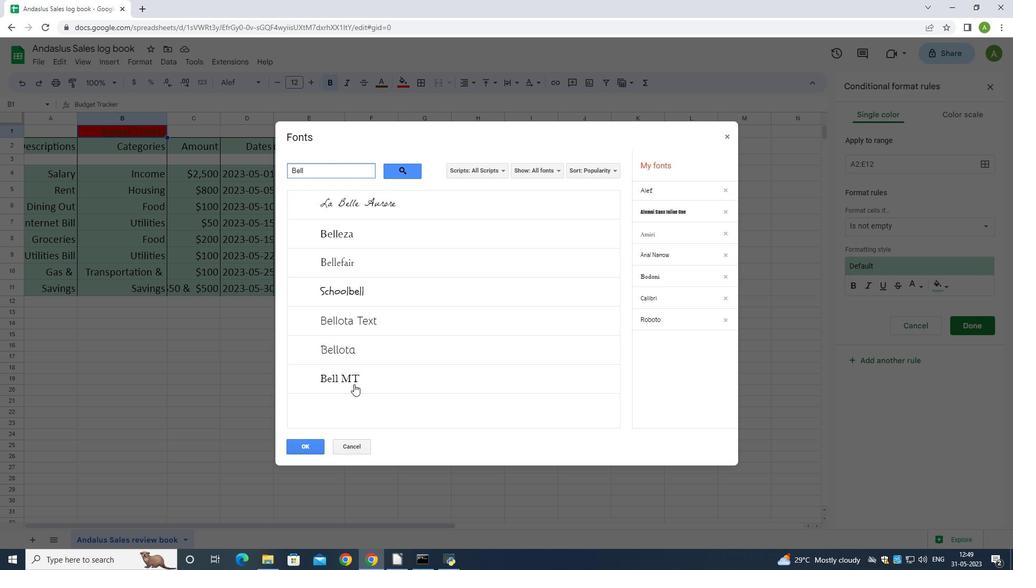 
Action: Mouse pressed left at (354, 378)
Screenshot: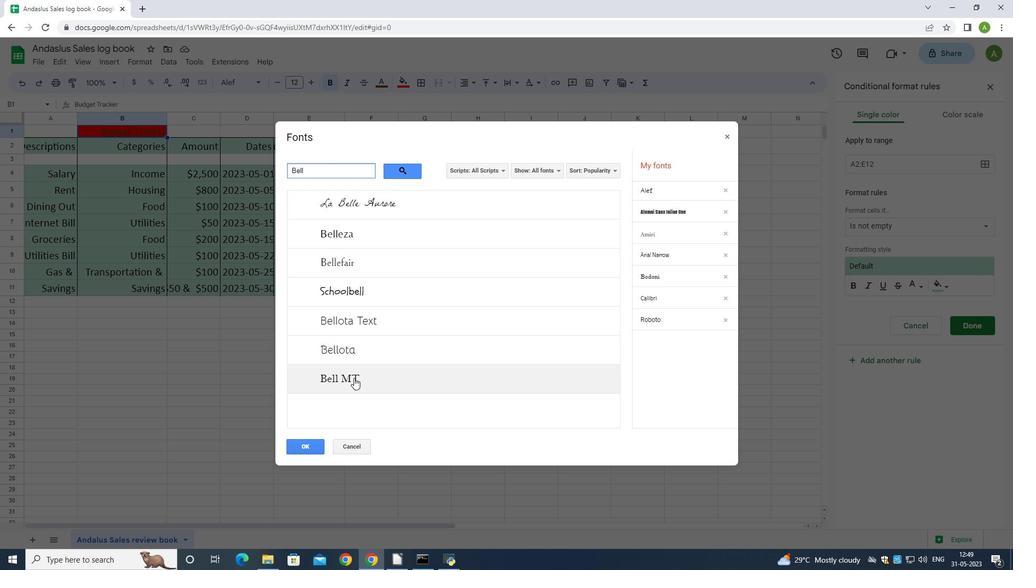 
Action: Mouse moved to (298, 449)
Screenshot: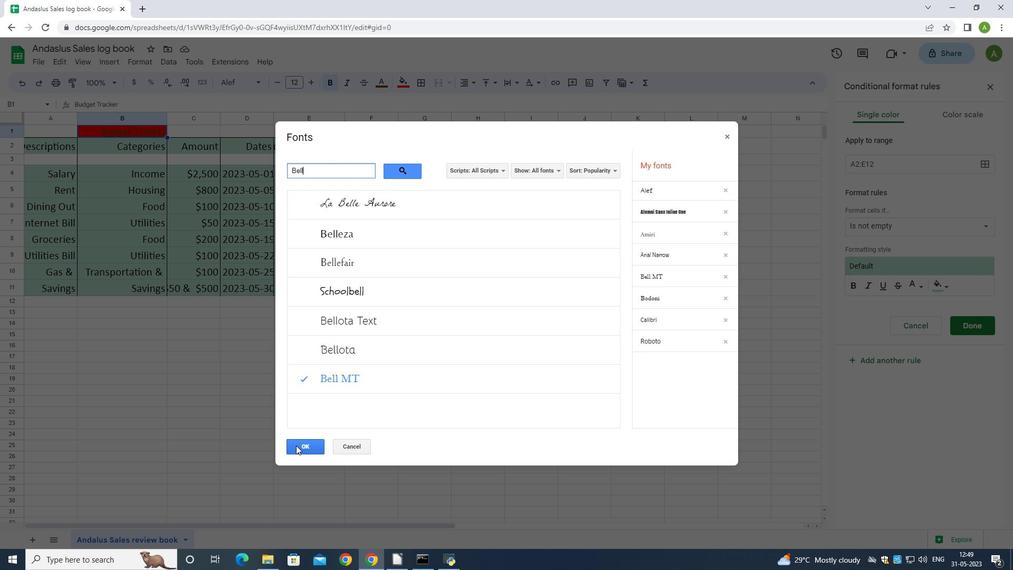 
Action: Mouse pressed left at (298, 449)
Screenshot: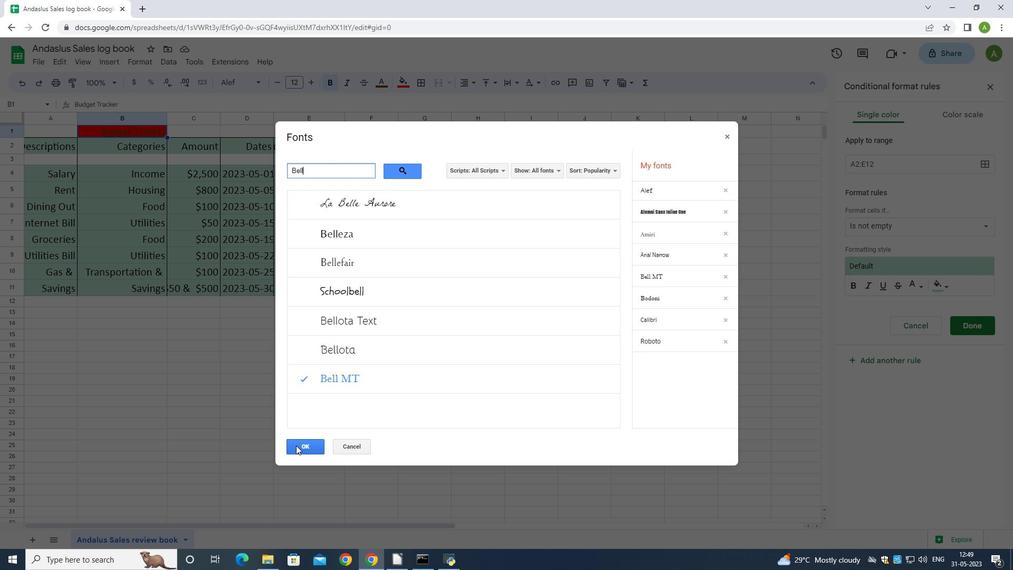 
Action: Mouse moved to (410, 87)
Screenshot: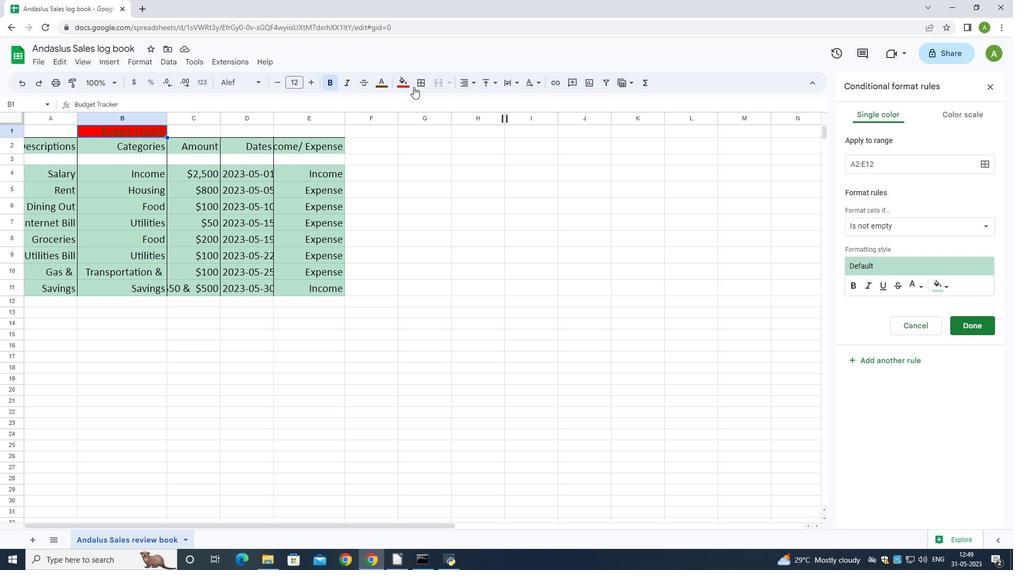 
Action: Mouse pressed left at (410, 87)
Screenshot: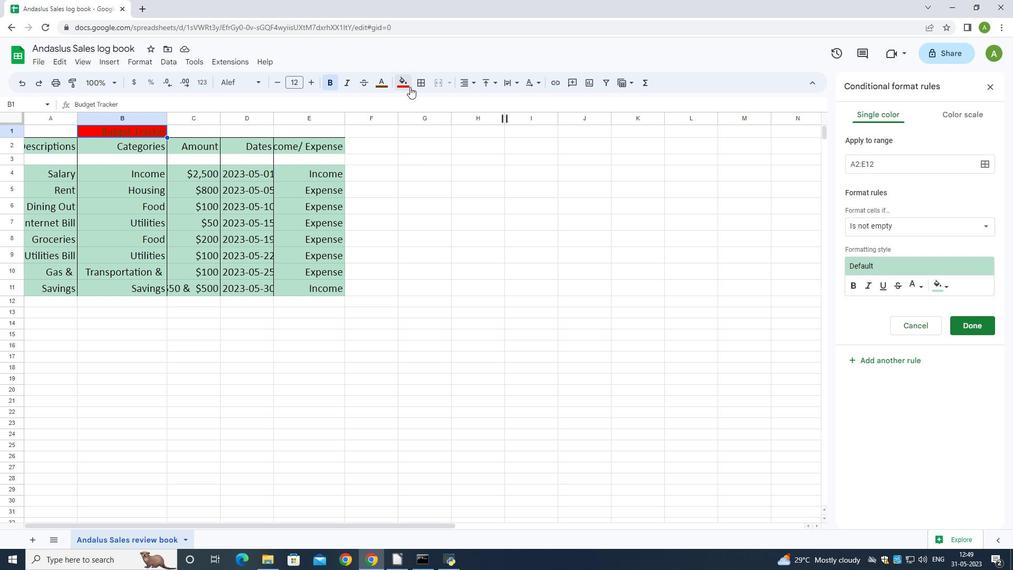 
Action: Mouse moved to (419, 132)
Screenshot: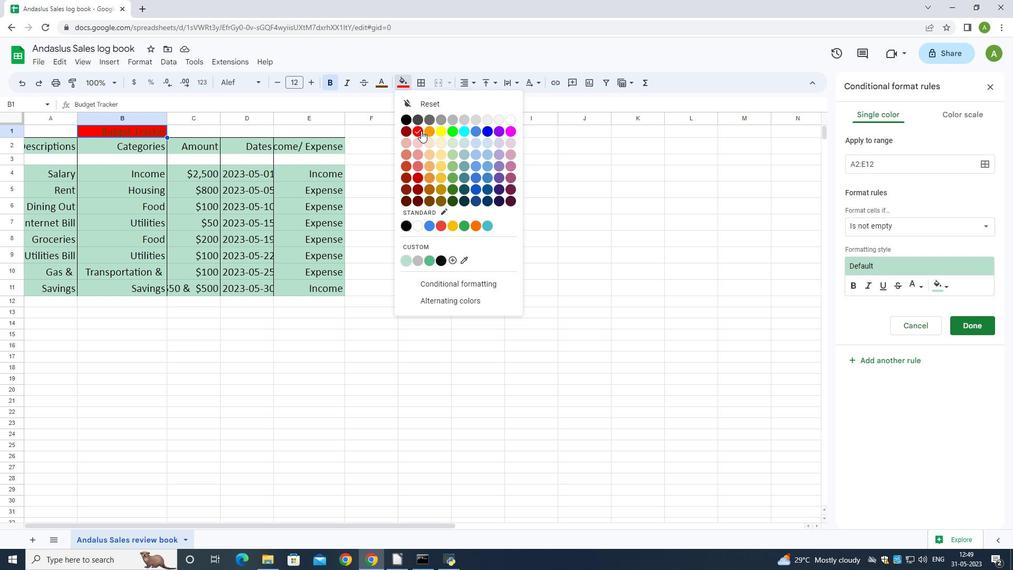 
Action: Mouse pressed left at (419, 132)
Screenshot: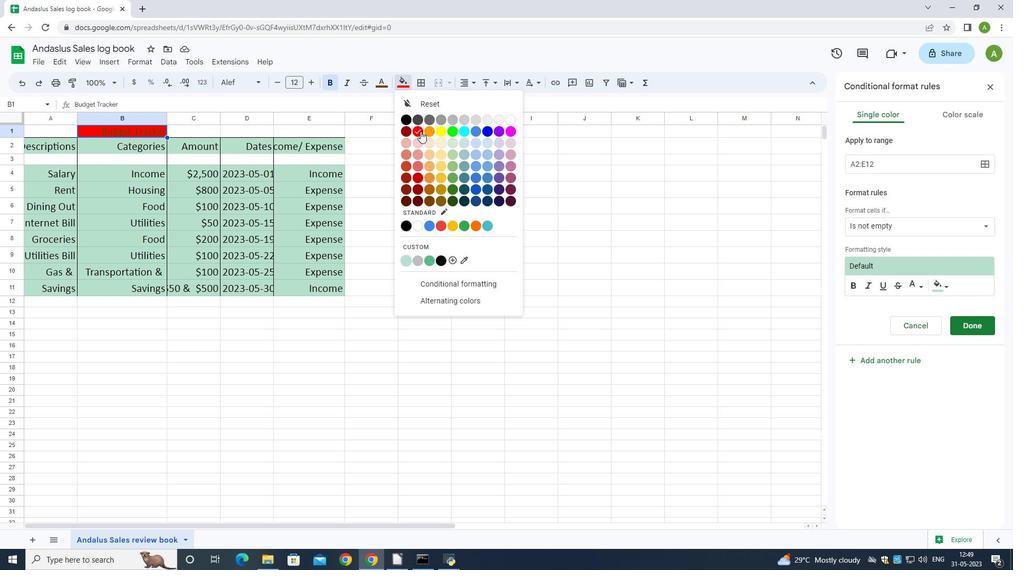 
Action: Mouse moved to (308, 83)
Screenshot: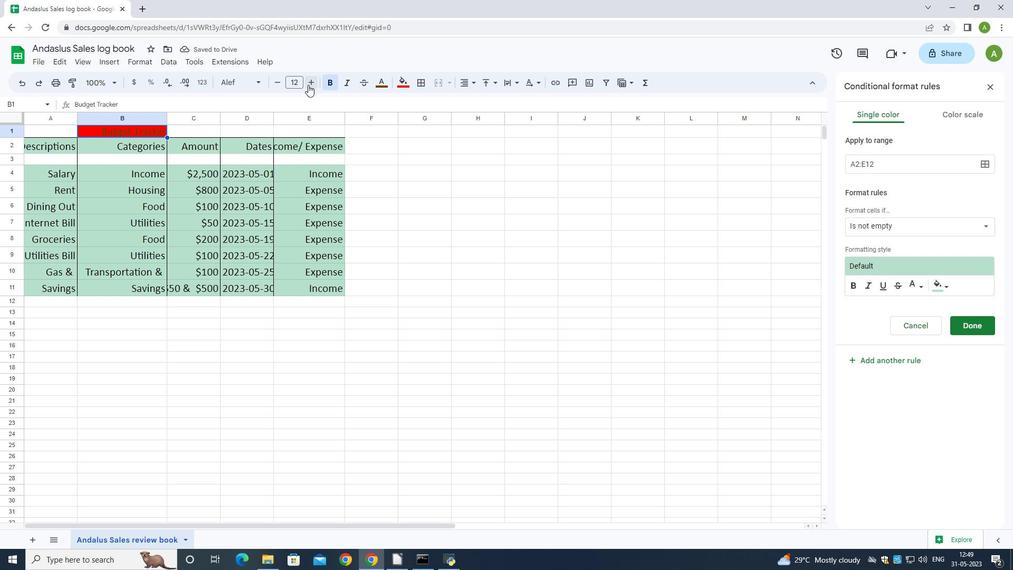 
Action: Mouse pressed left at (308, 83)
Screenshot: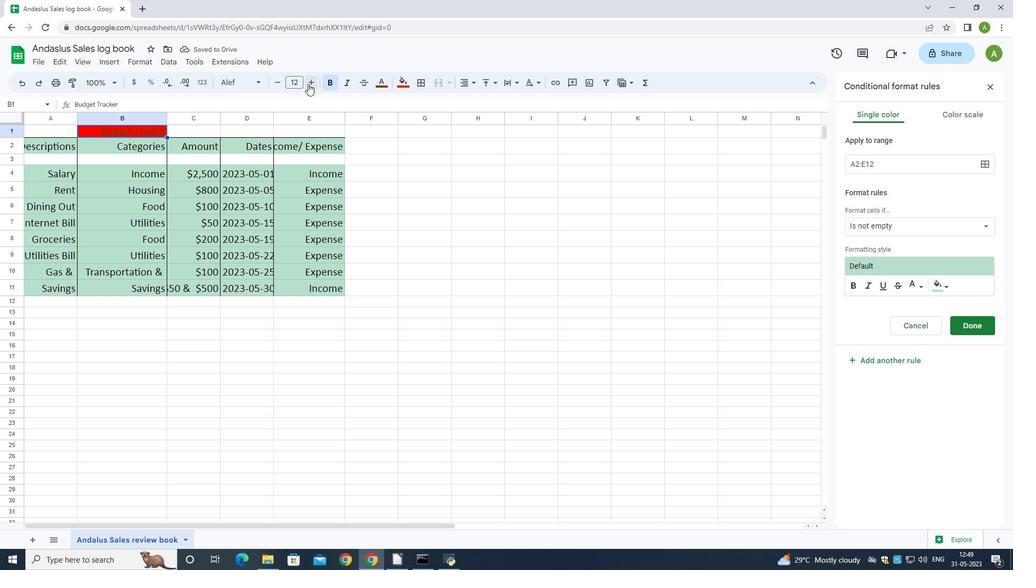 
Action: Mouse pressed left at (308, 83)
Screenshot: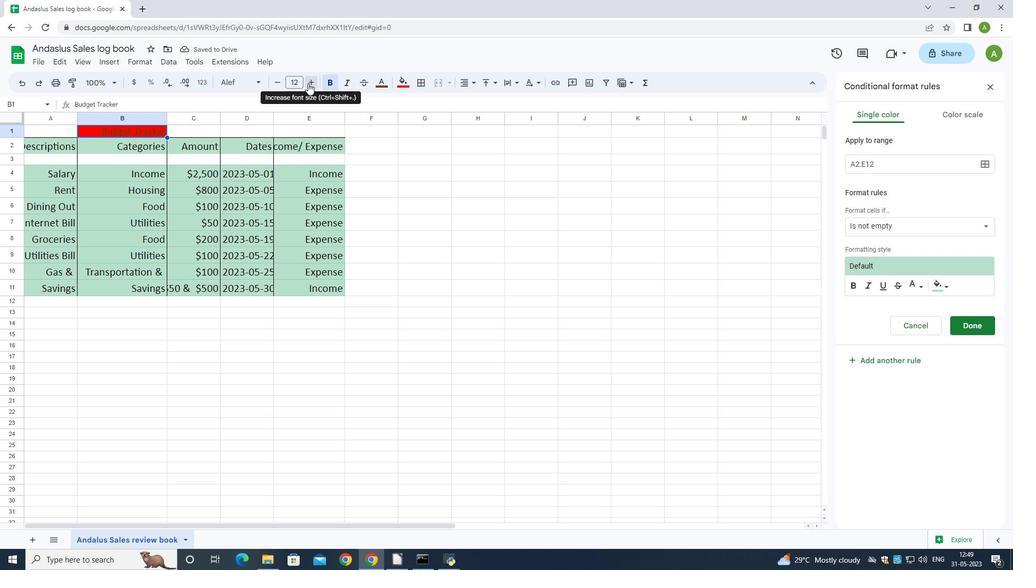 
Action: Mouse pressed left at (308, 83)
Screenshot: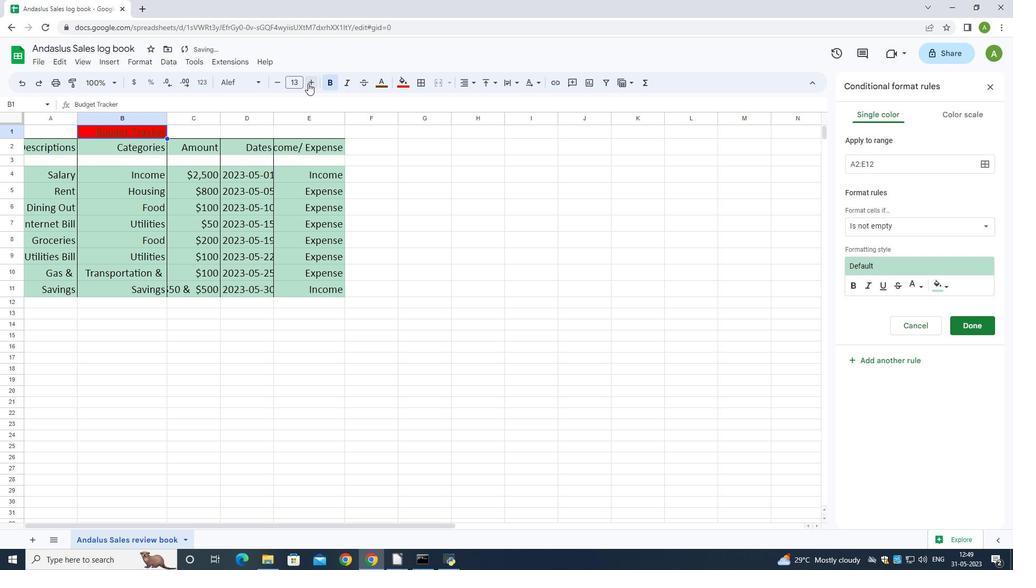 
Action: Mouse pressed left at (308, 83)
Screenshot: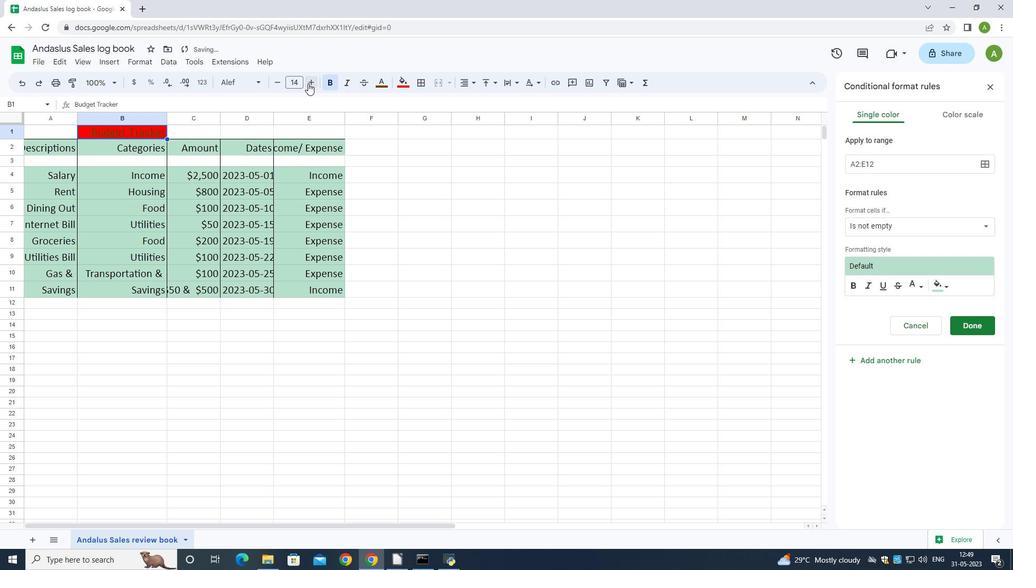 
Action: Mouse pressed left at (308, 83)
Screenshot: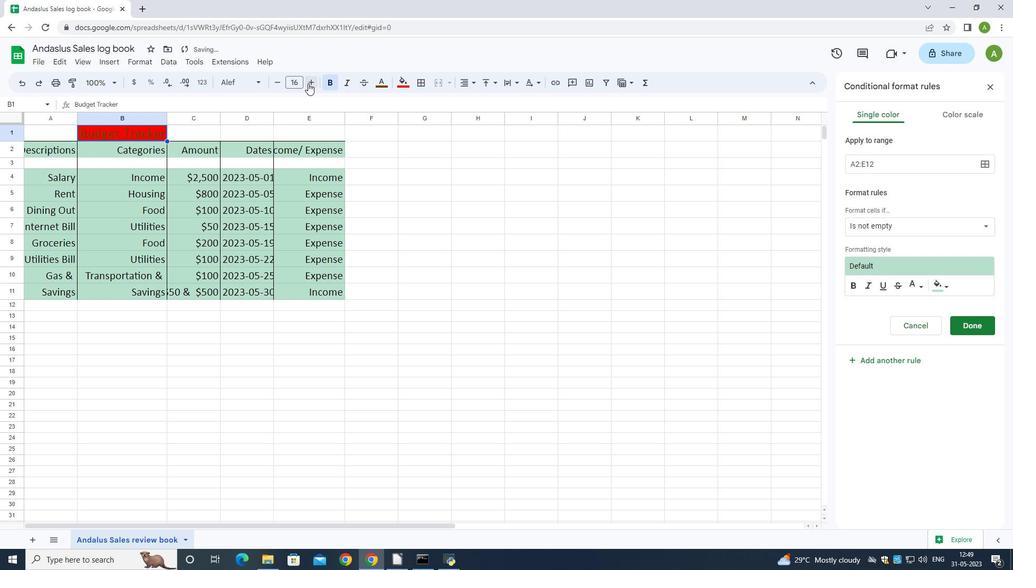 
Action: Mouse pressed left at (308, 83)
Screenshot: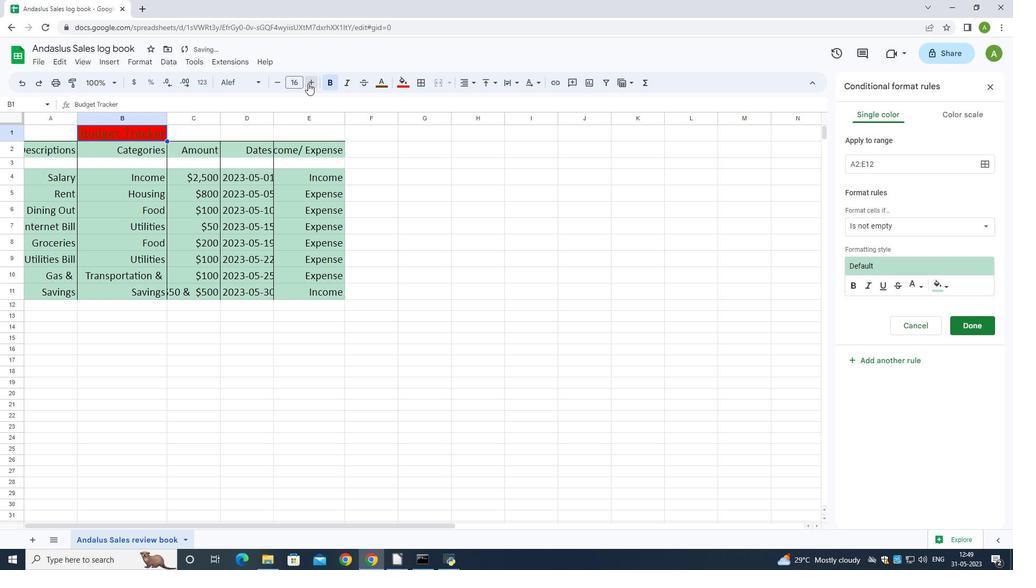 
Action: Mouse pressed left at (308, 83)
Screenshot: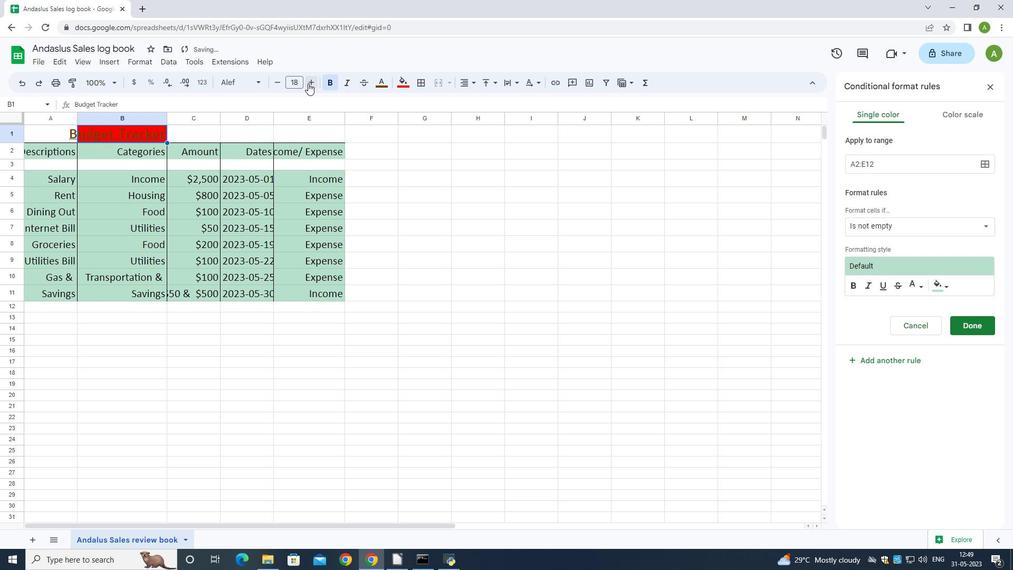 
Action: Mouse pressed left at (308, 83)
Screenshot: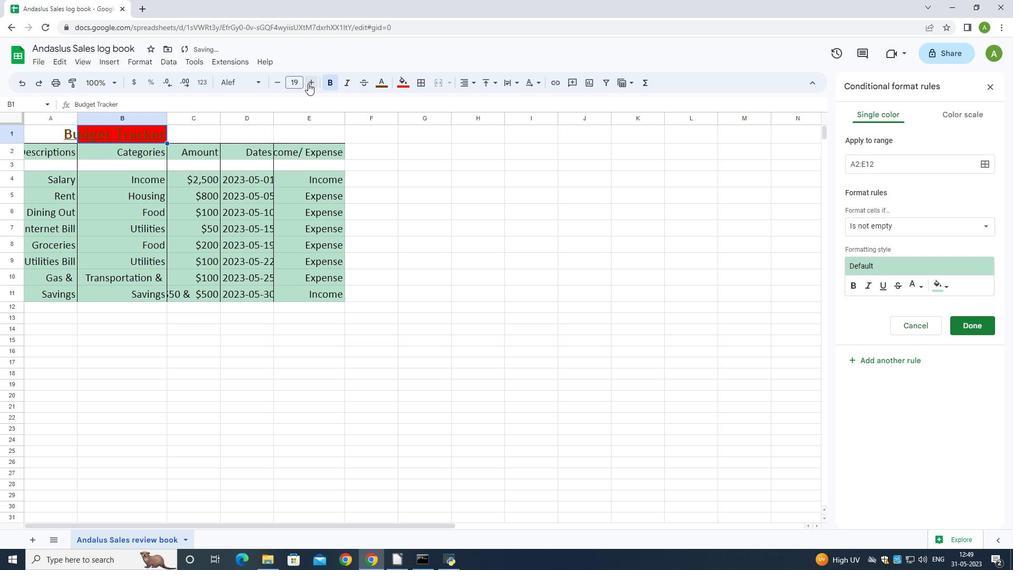 
Action: Mouse moved to (43, 159)
Screenshot: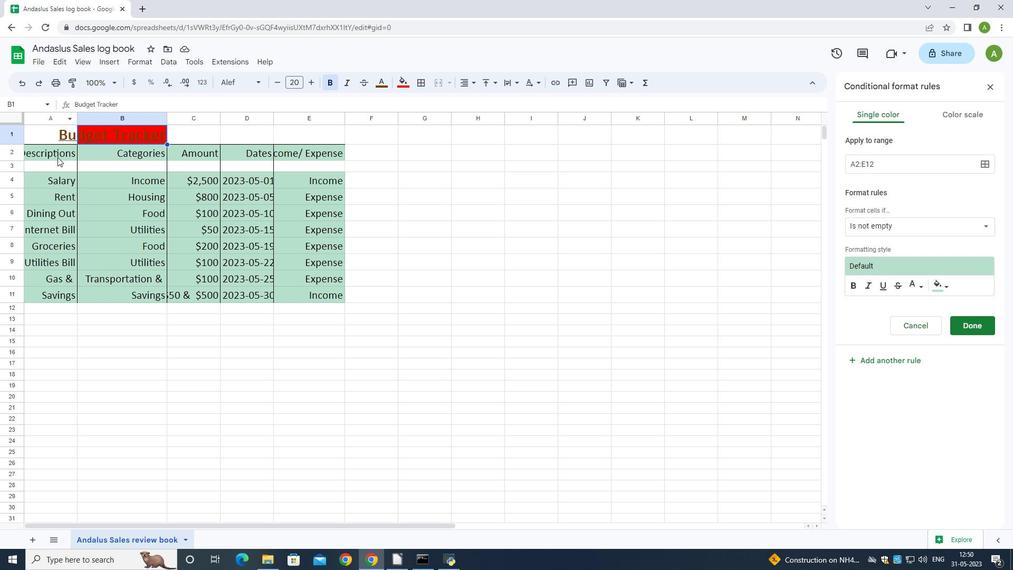 
Action: Mouse pressed left at (43, 159)
Screenshot: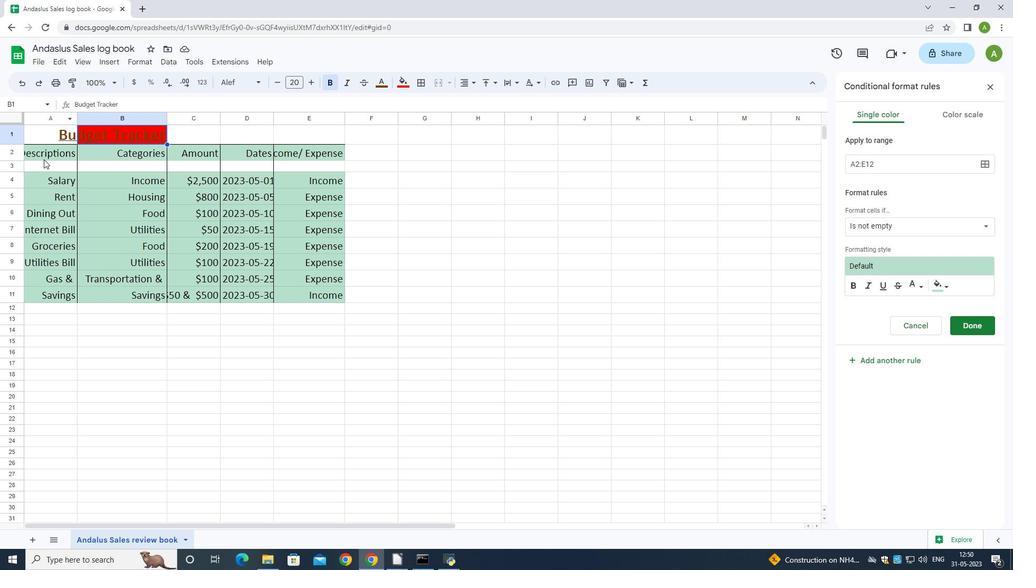 
Action: Mouse moved to (30, 147)
Screenshot: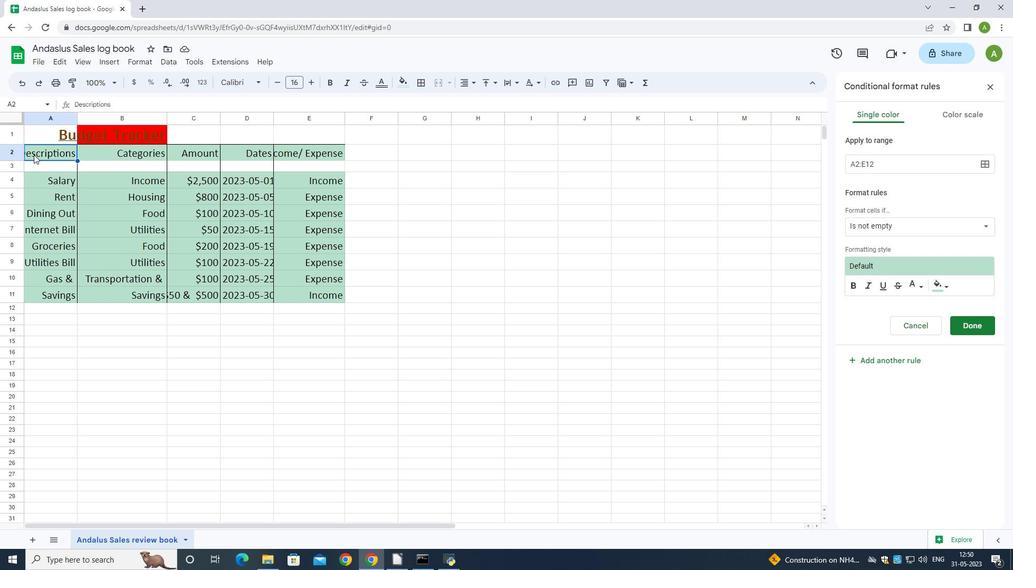 
Action: Mouse pressed left at (30, 147)
Screenshot: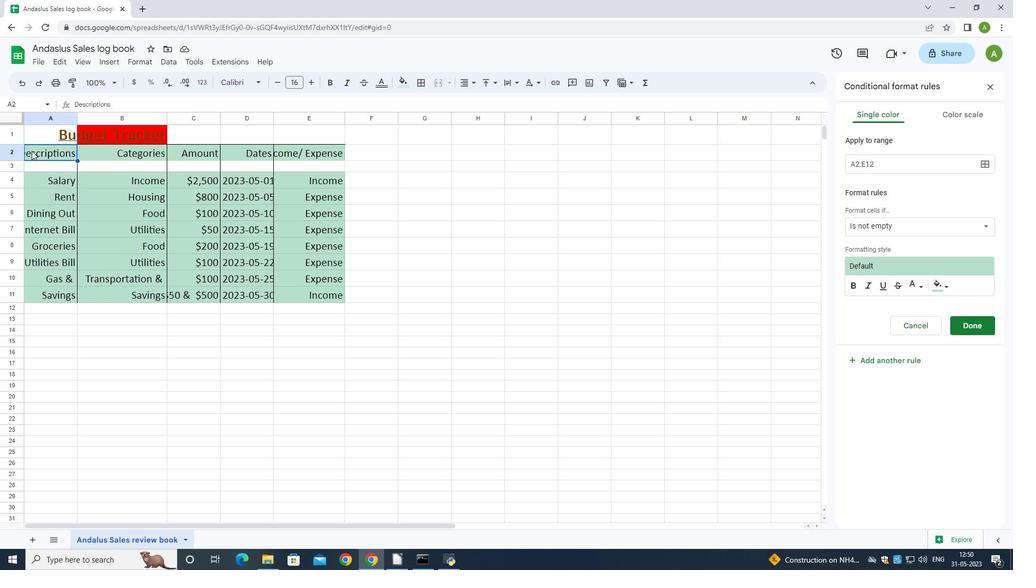 
Action: Mouse moved to (231, 81)
Screenshot: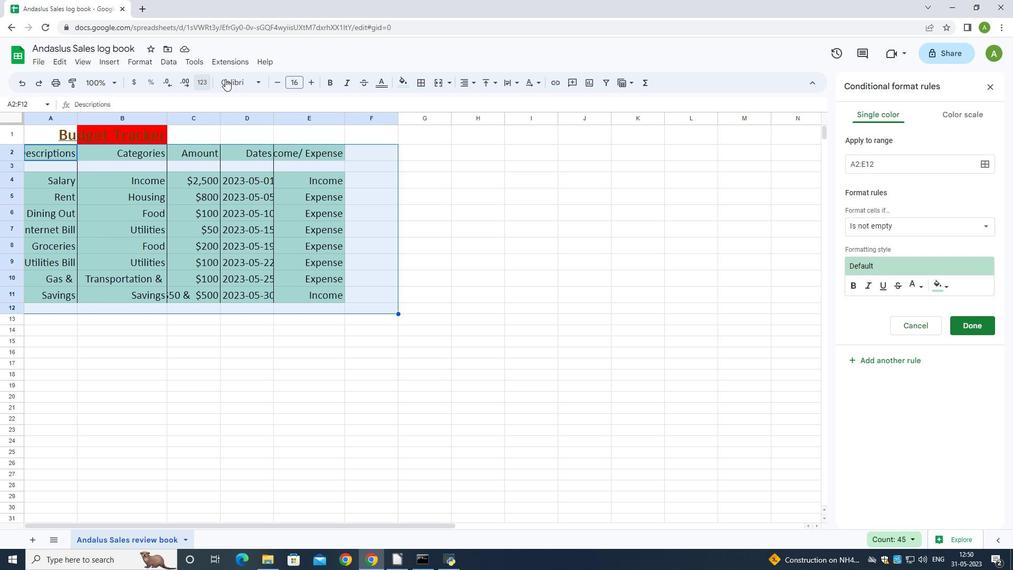 
Action: Mouse pressed left at (231, 81)
Screenshot: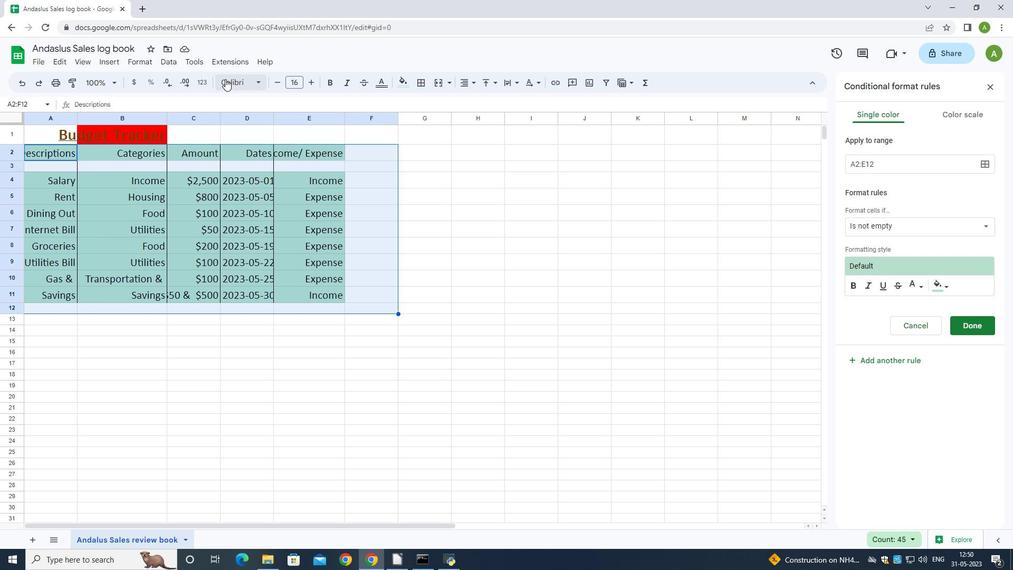 
Action: Mouse moved to (269, 346)
Screenshot: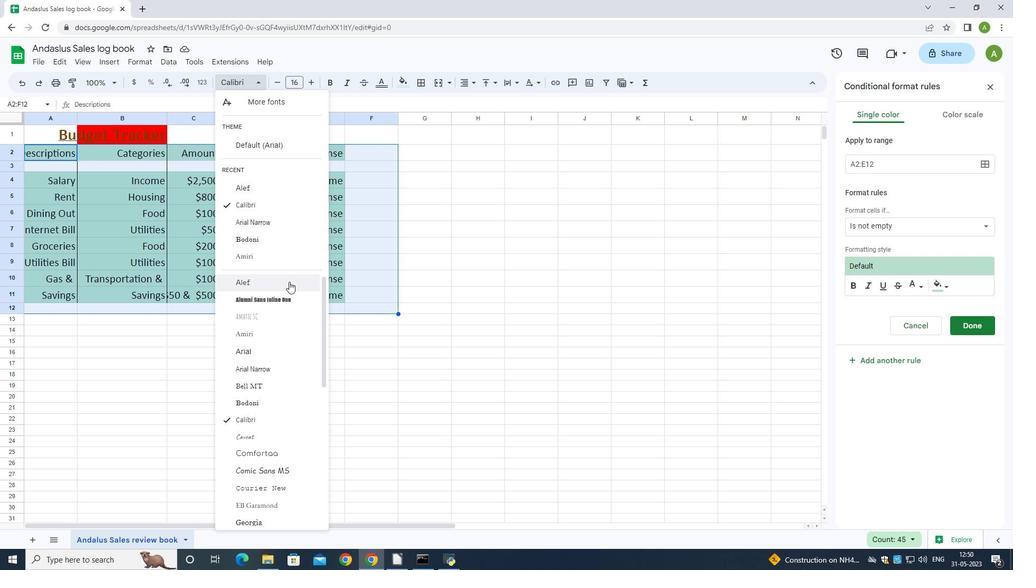 
Action: Mouse scrolled (269, 345) with delta (0, 0)
Screenshot: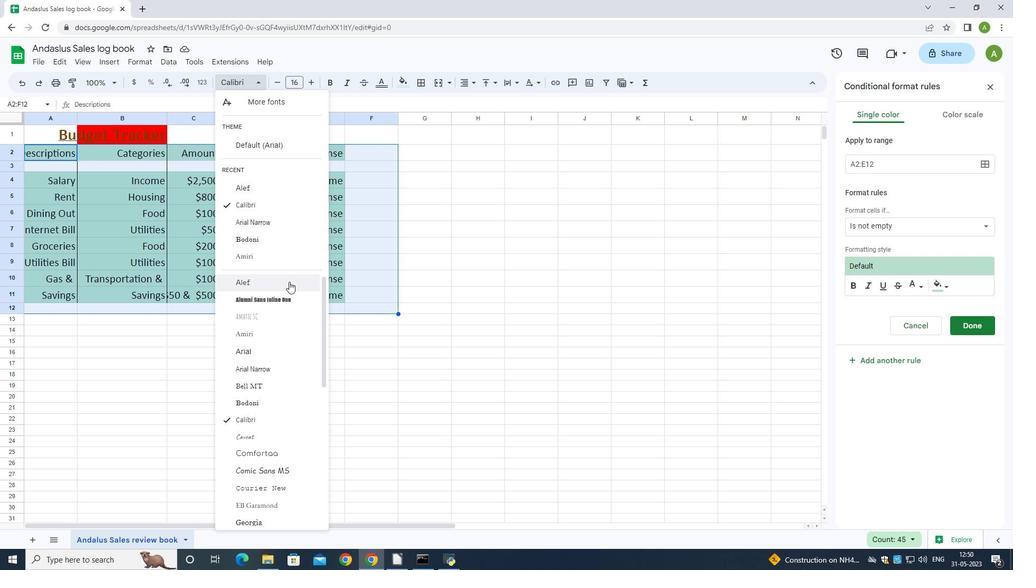 
Action: Mouse scrolled (269, 345) with delta (0, 0)
Screenshot: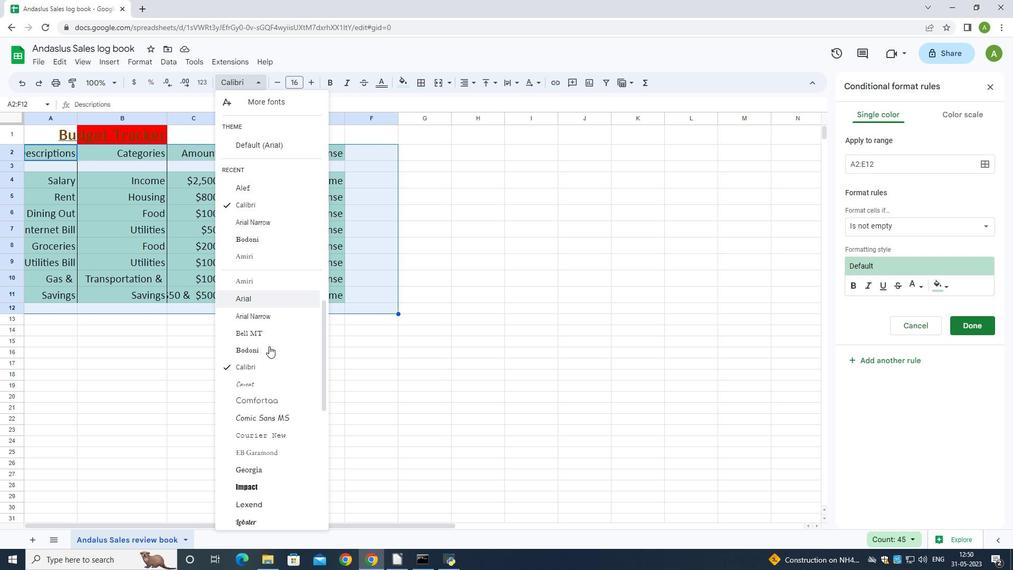 
Action: Mouse moved to (268, 374)
Screenshot: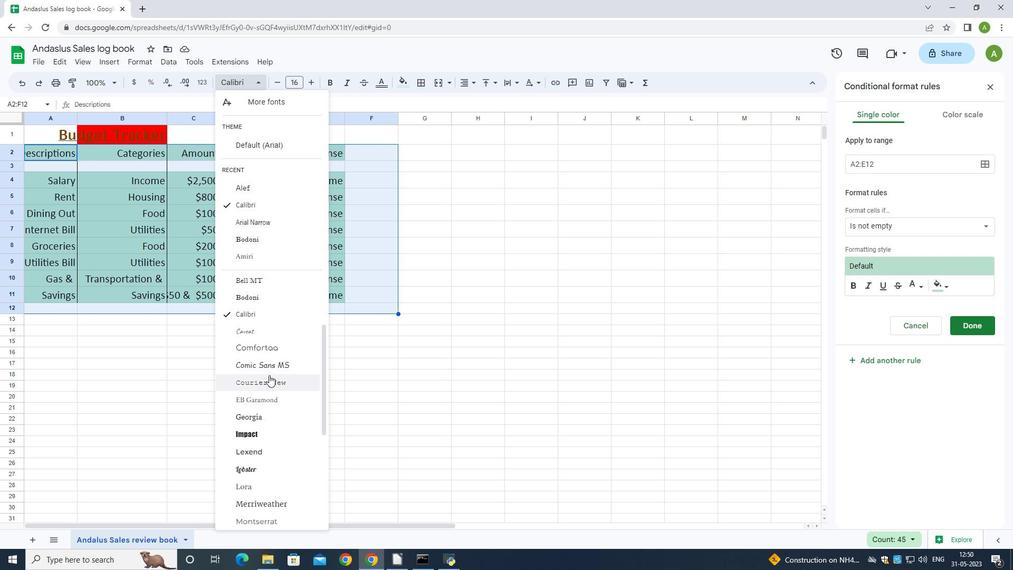 
Action: Mouse scrolled (268, 374) with delta (0, 0)
Screenshot: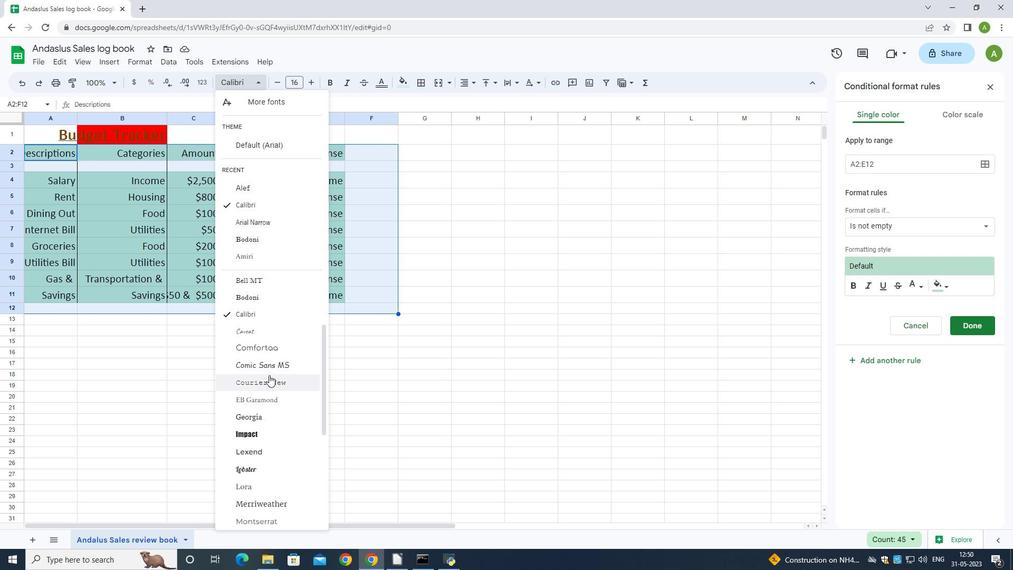 
Action: Mouse moved to (268, 373)
Screenshot: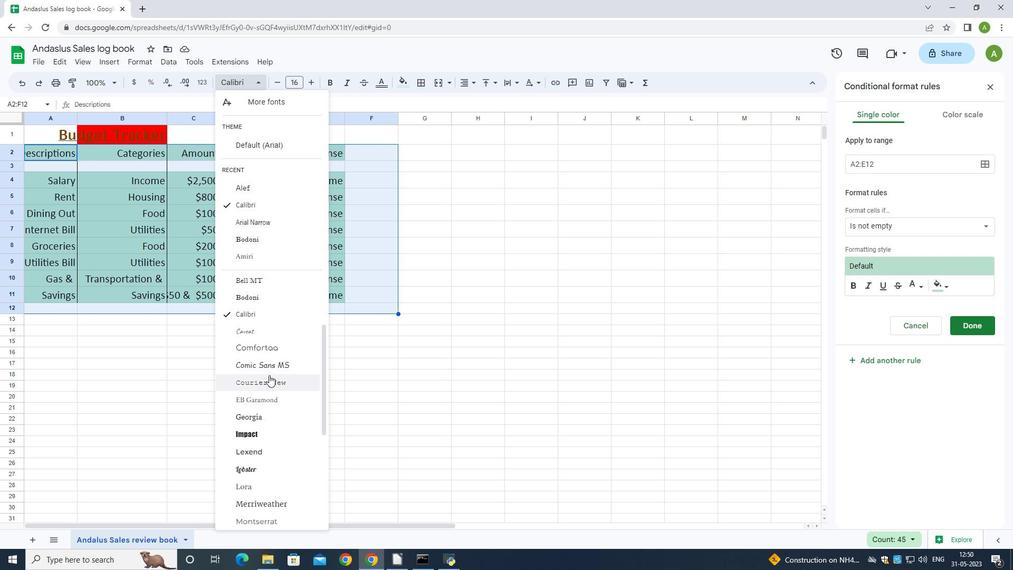 
Action: Mouse scrolled (268, 373) with delta (0, 0)
Screenshot: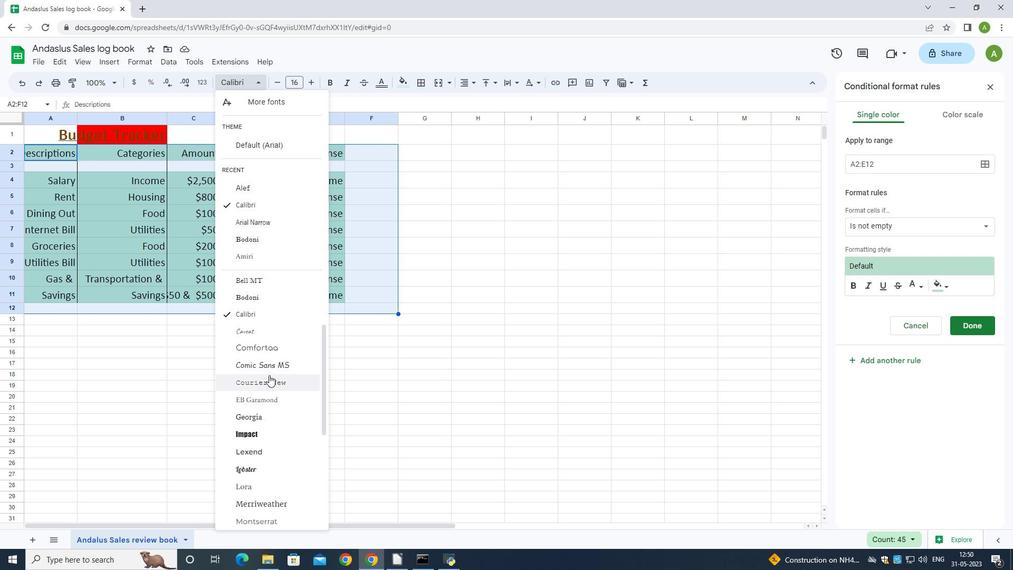 
Action: Mouse moved to (267, 372)
Screenshot: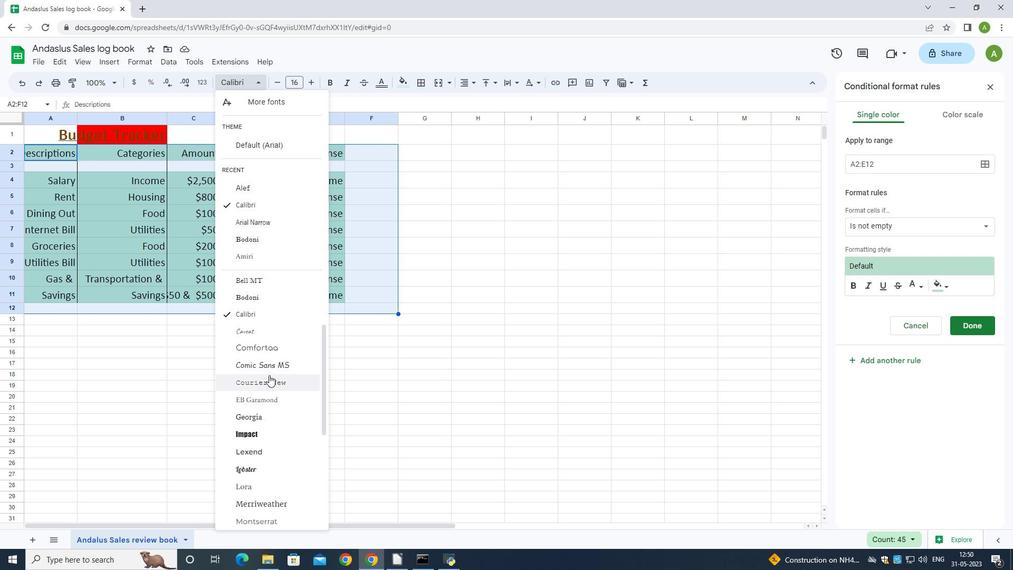 
Action: Mouse scrolled (267, 372) with delta (0, 0)
Screenshot: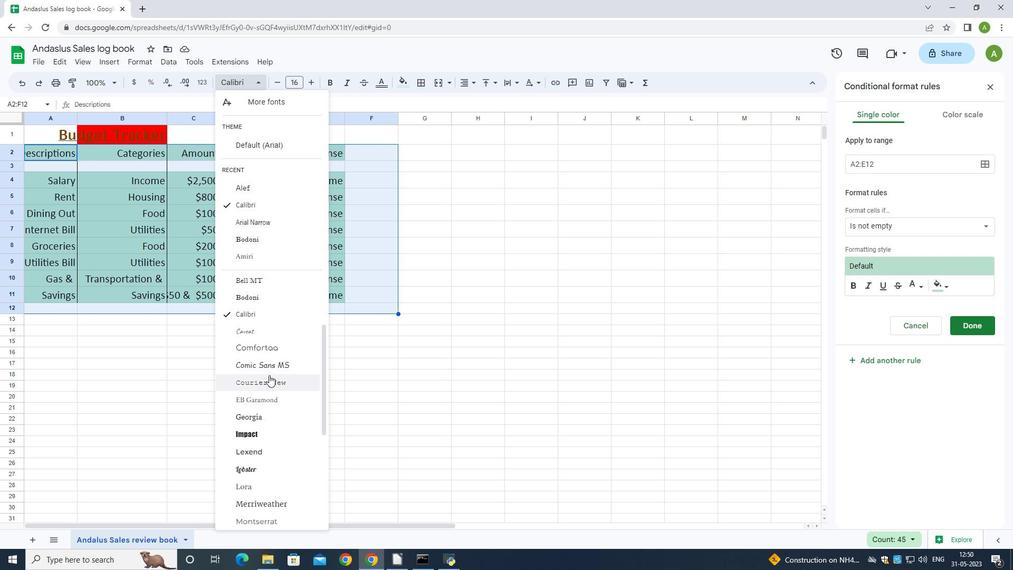 
Action: Mouse moved to (267, 371)
Screenshot: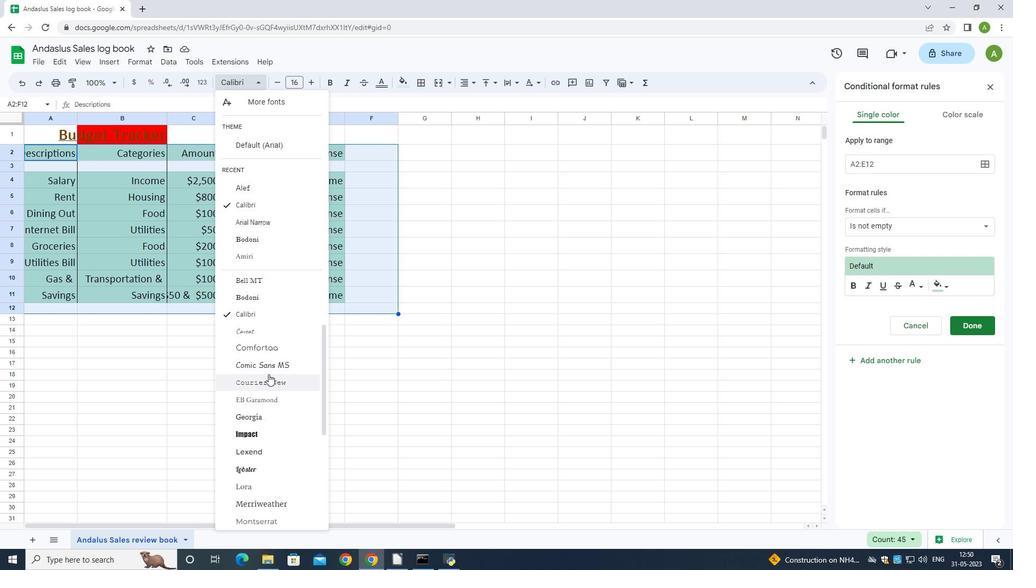 
Action: Mouse scrolled (267, 372) with delta (0, 0)
Screenshot: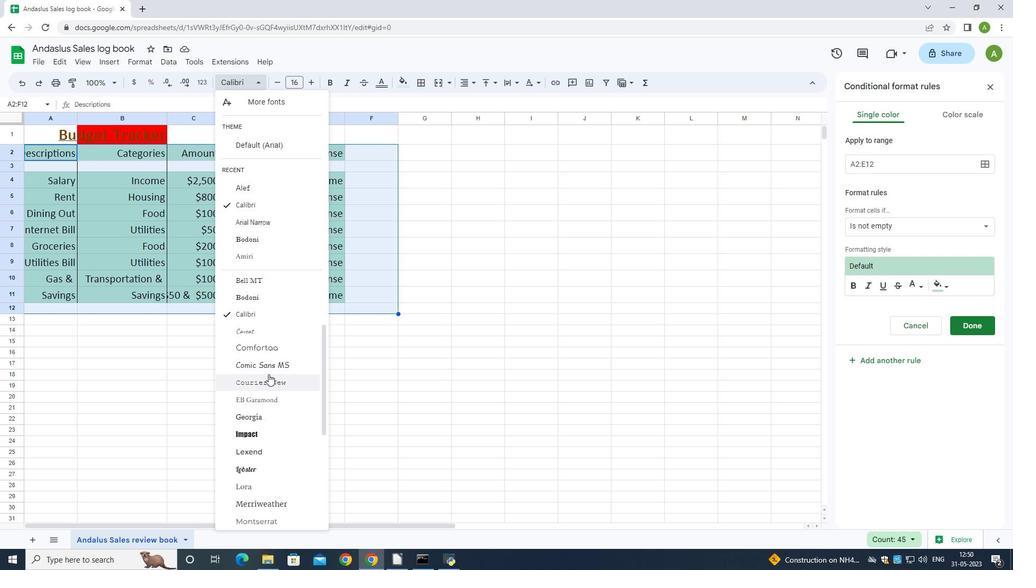 
Action: Mouse moved to (260, 98)
Screenshot: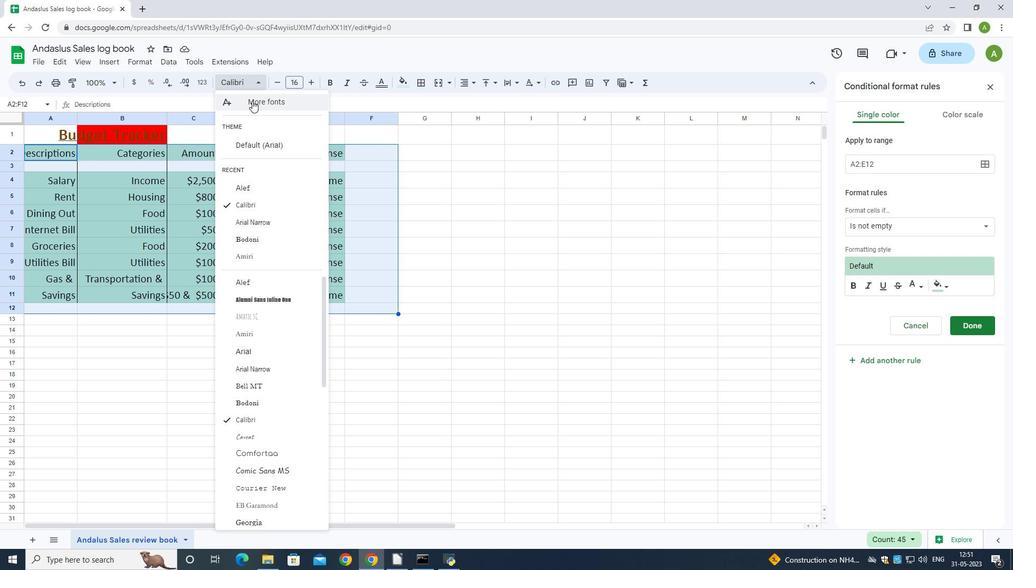 
Action: Mouse pressed left at (260, 98)
Screenshot: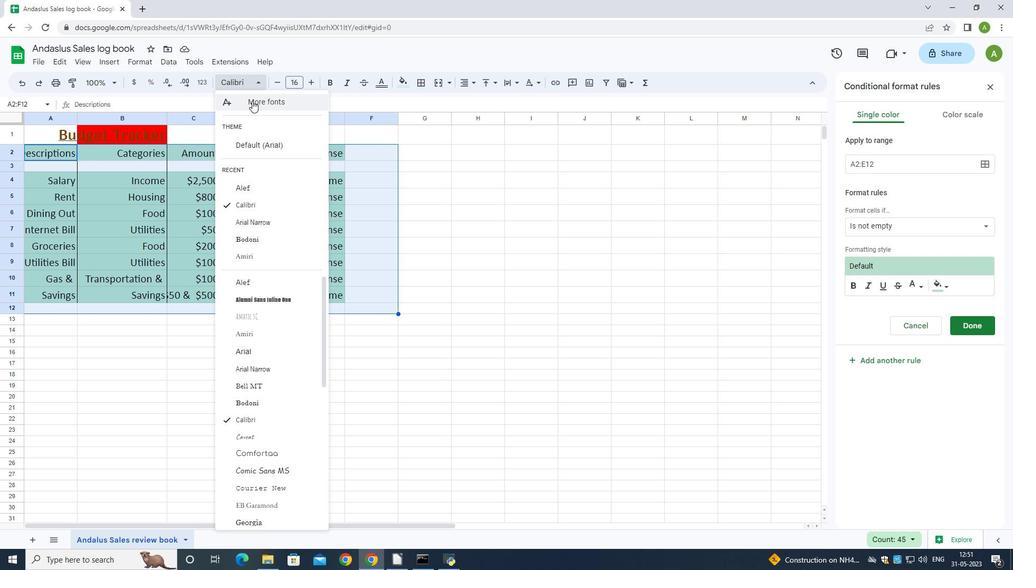 
Action: Mouse moved to (310, 446)
Screenshot: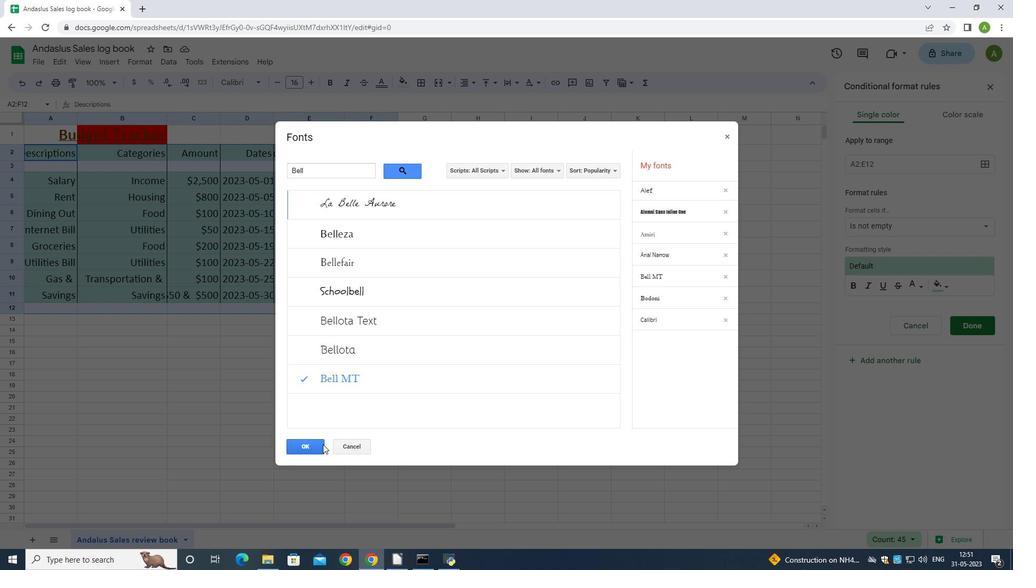 
Action: Mouse pressed left at (310, 446)
Screenshot: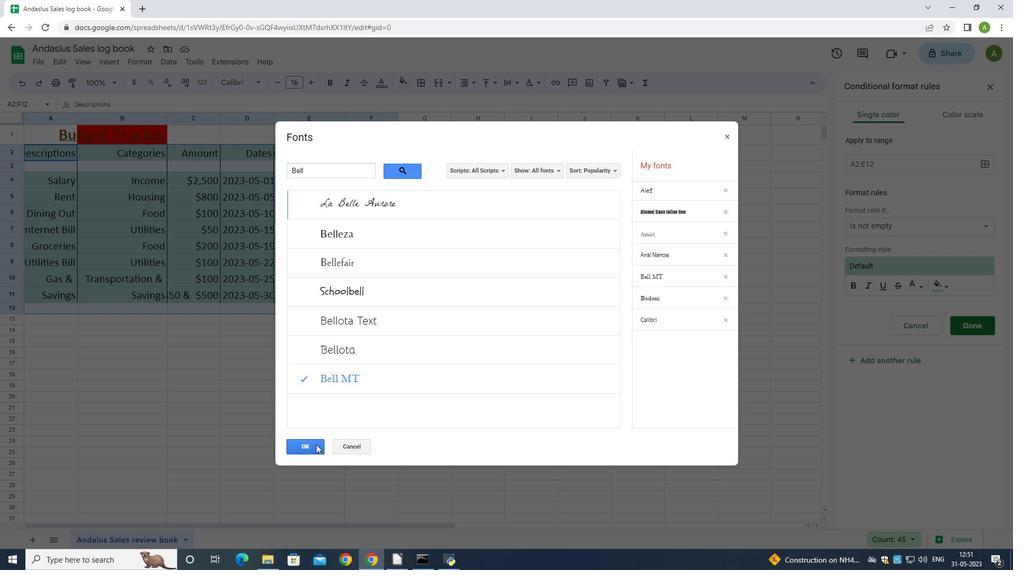 
Action: Mouse moved to (314, 82)
Screenshot: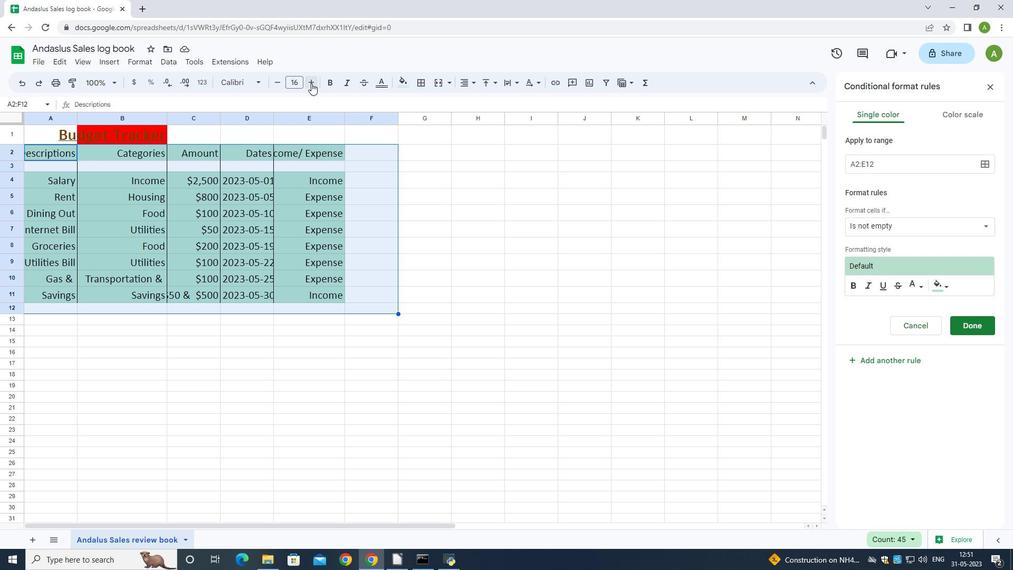 
Action: Mouse pressed left at (314, 82)
Screenshot: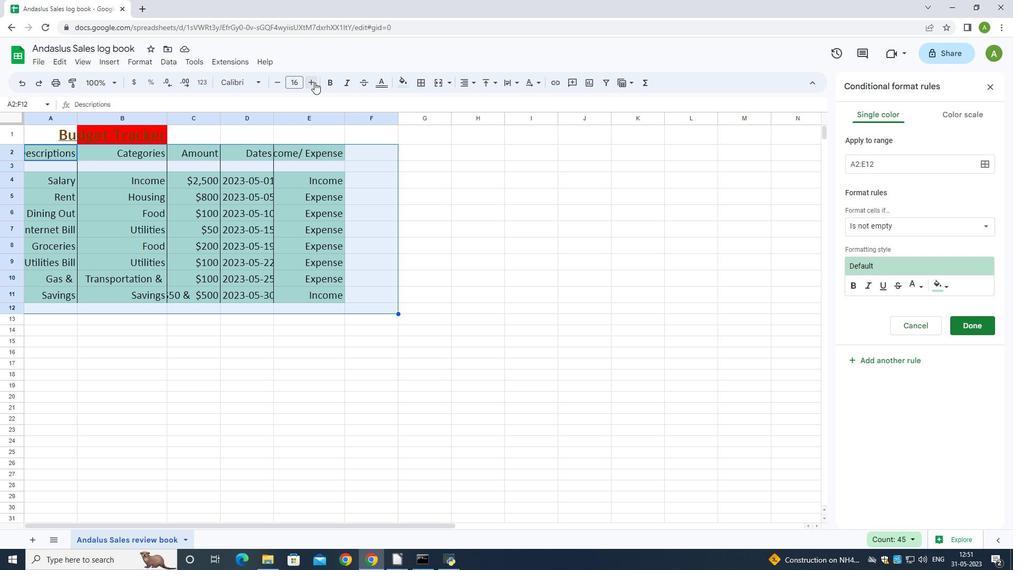 
Action: Mouse pressed left at (314, 82)
Screenshot: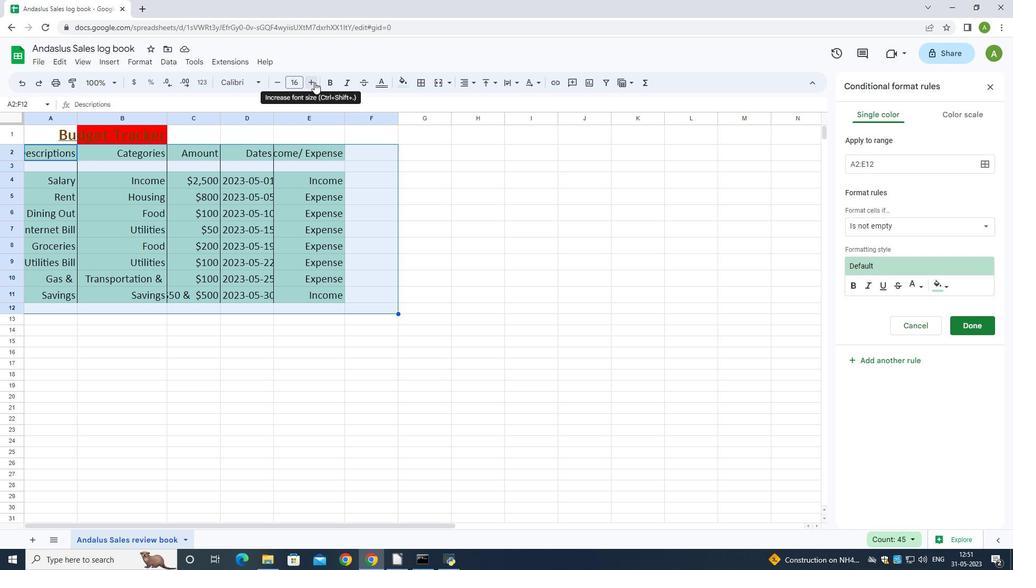 
Action: Mouse moved to (42, 129)
Screenshot: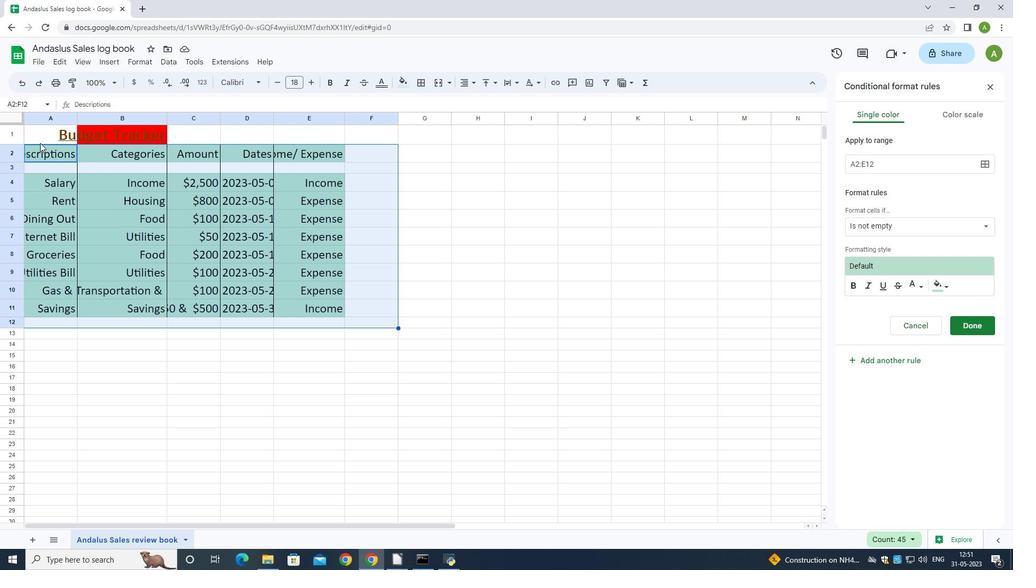 
Action: Mouse pressed left at (42, 129)
Screenshot: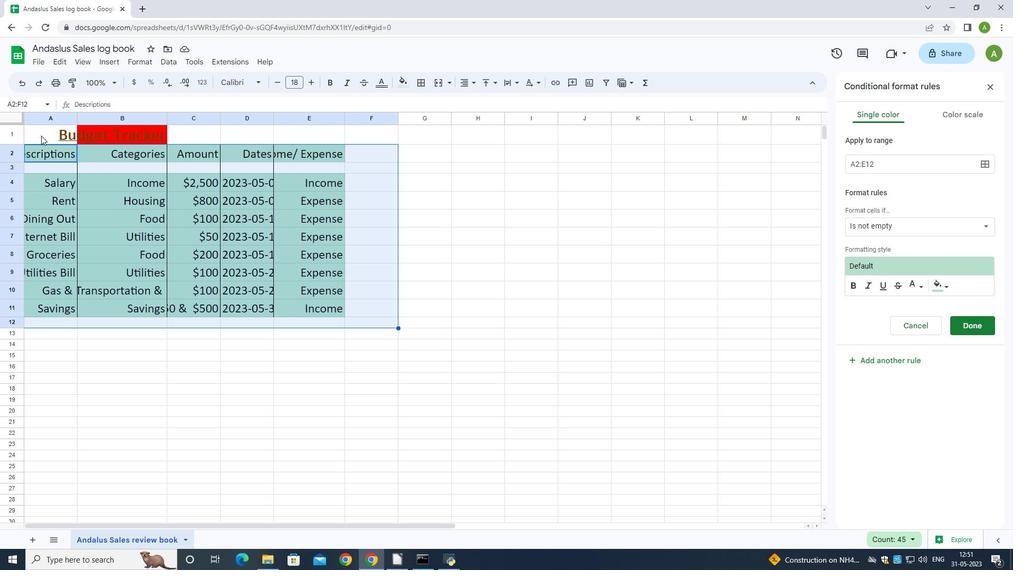 
Action: Mouse moved to (460, 78)
Screenshot: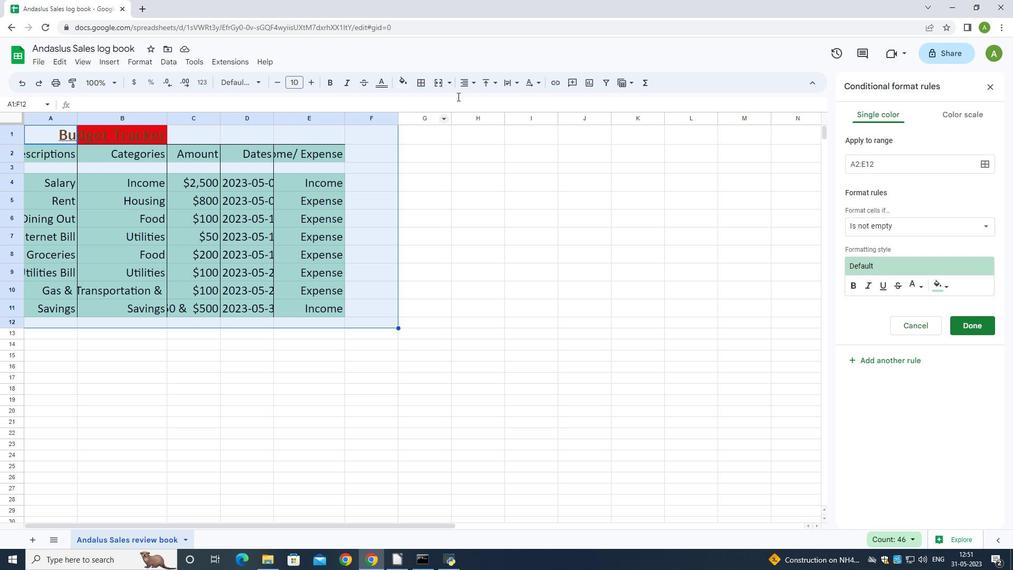 
Action: Mouse pressed left at (460, 78)
Screenshot: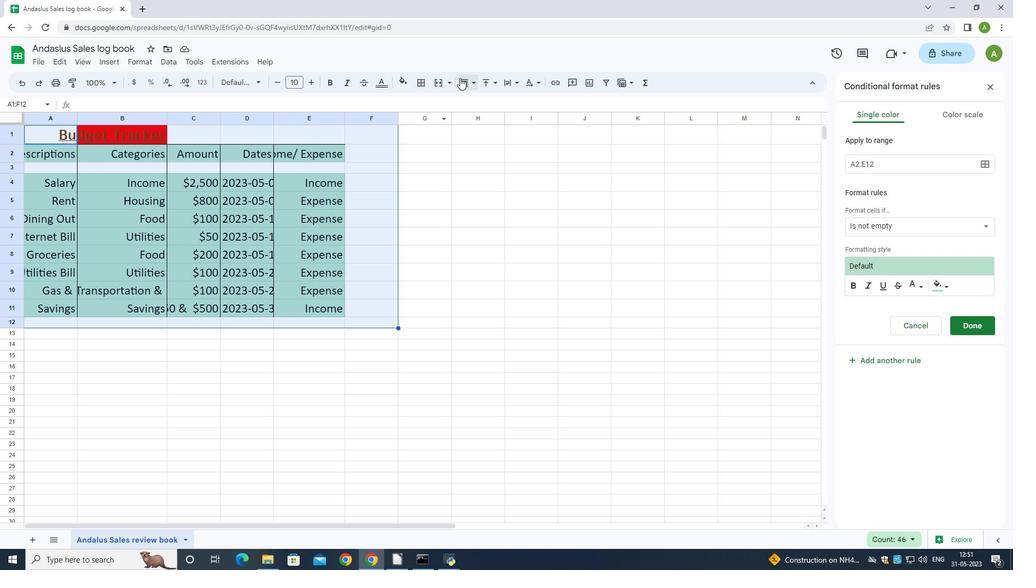 
Action: Mouse moved to (487, 103)
Screenshot: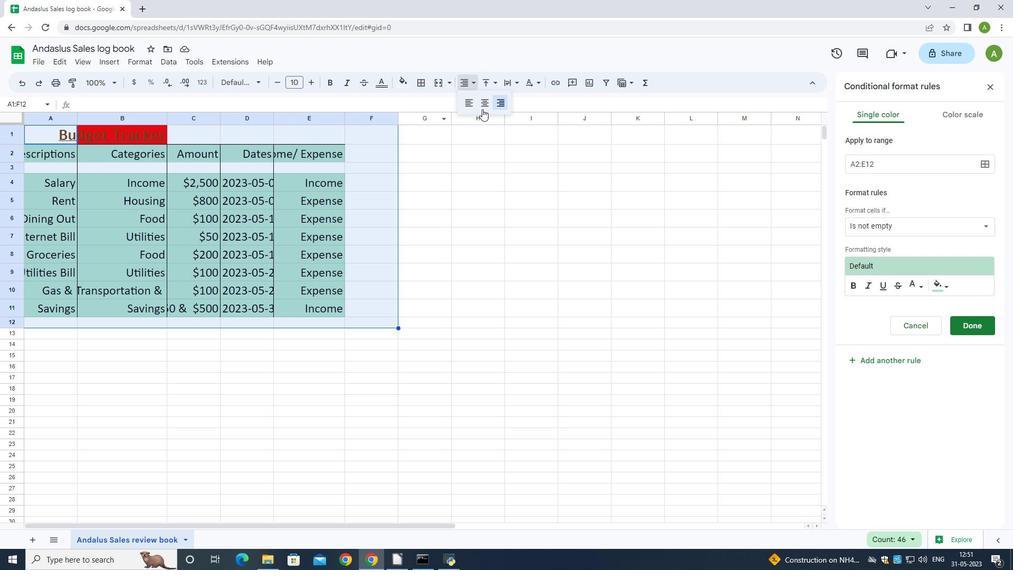 
Action: Mouse pressed left at (487, 103)
Screenshot: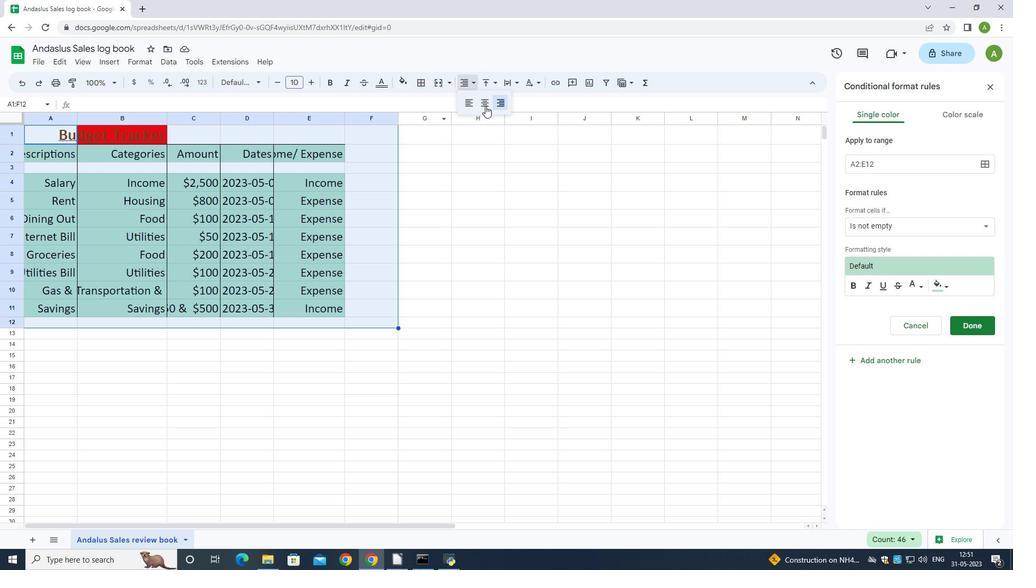 
Action: Mouse moved to (109, 49)
Screenshot: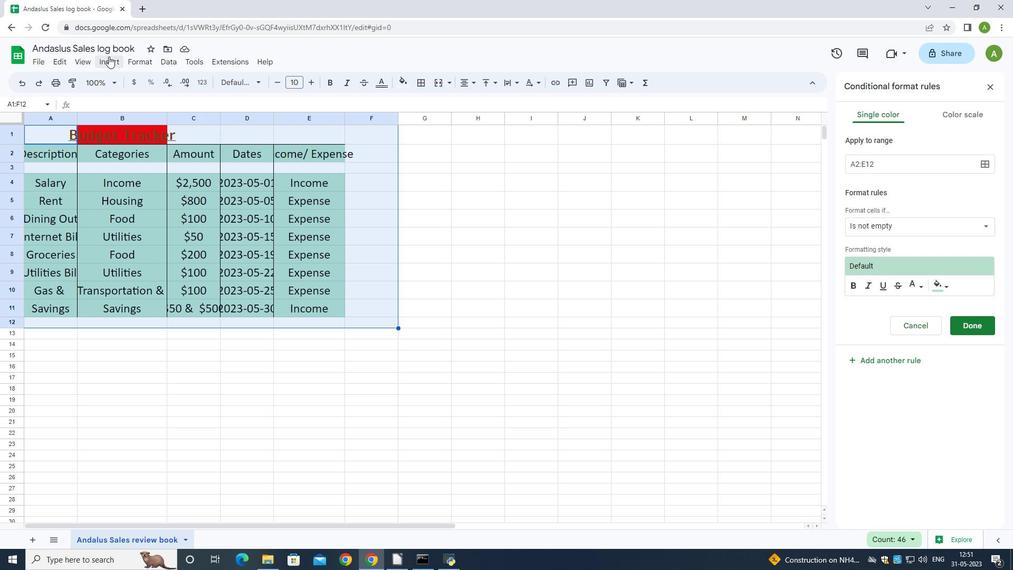 
Action: Mouse pressed left at (109, 49)
Screenshot: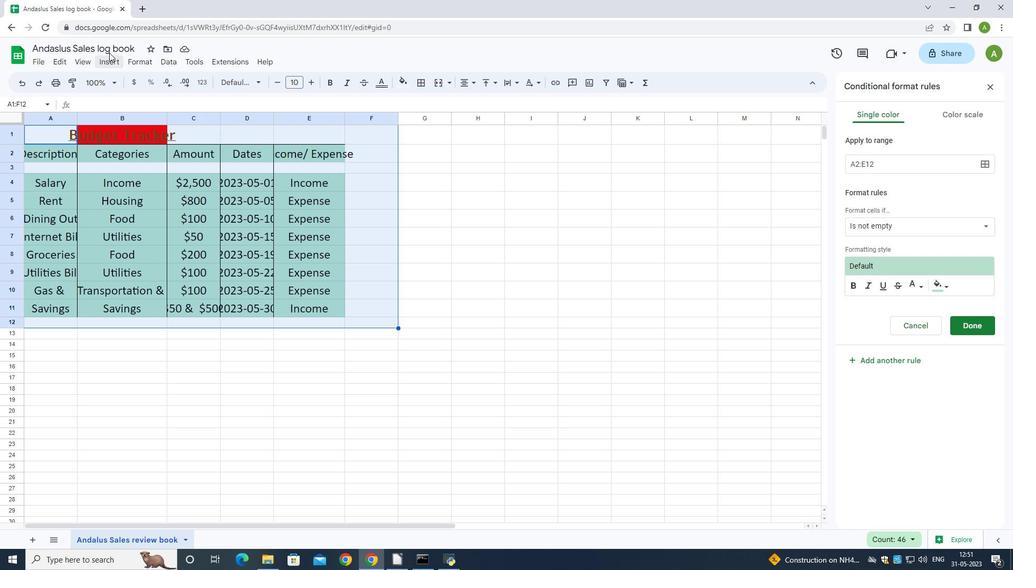 
Action: Key pressed <Key.space><Key.enter>ctrl+S
Screenshot: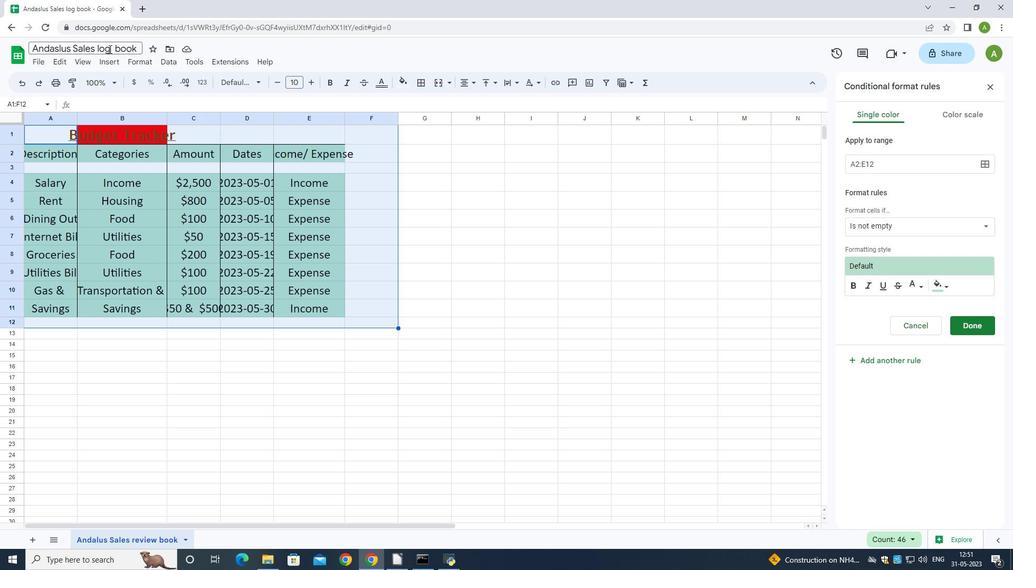 
